 Task: Send an email with the signature Donna Thompson with the subject 'Request for a performance review' and the message 'I appreciate your willingness to work with us on this matter.' from softage.1@softage.net to softage.5@softage.net,  softage.1@softage.net and softage.6@softage.net with CC to softage.7@softage.net with an attached document Employee_contract.pdf
Action: Key pressed n
Screenshot: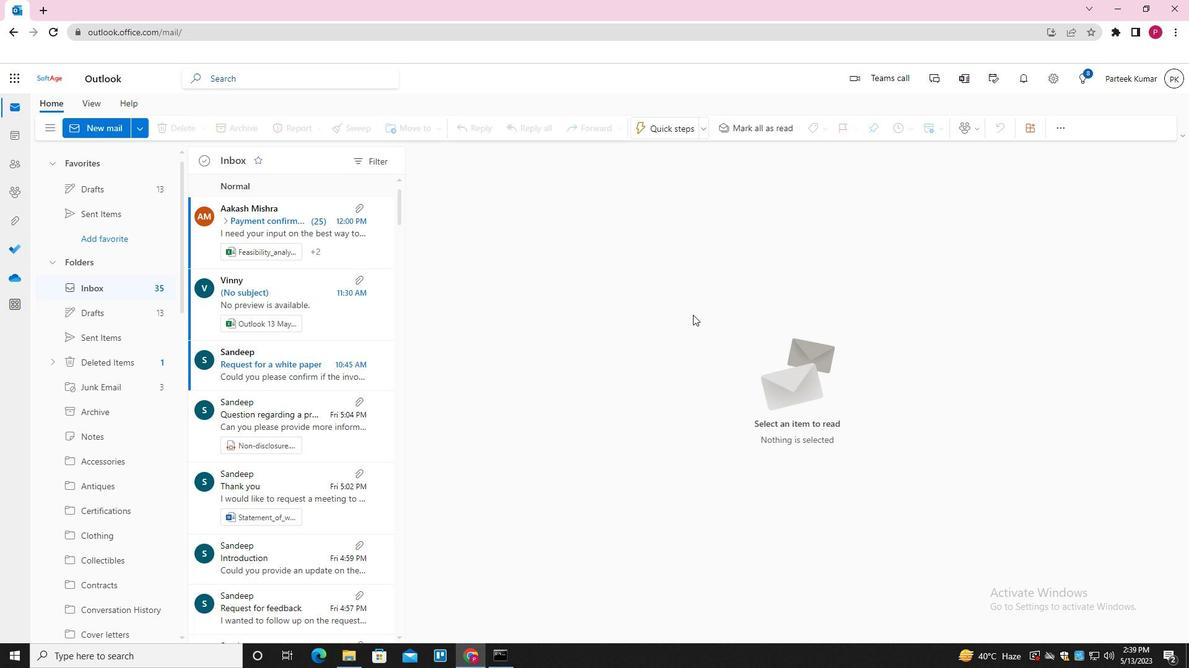 
Action: Mouse moved to (836, 125)
Screenshot: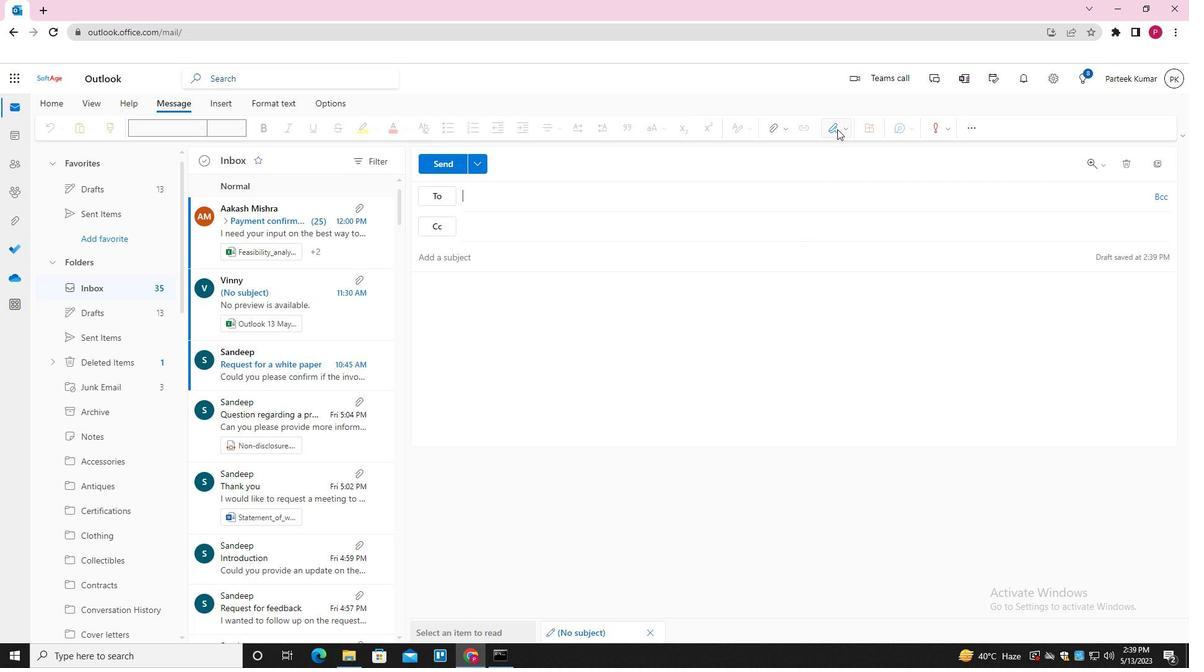 
Action: Mouse pressed left at (836, 125)
Screenshot: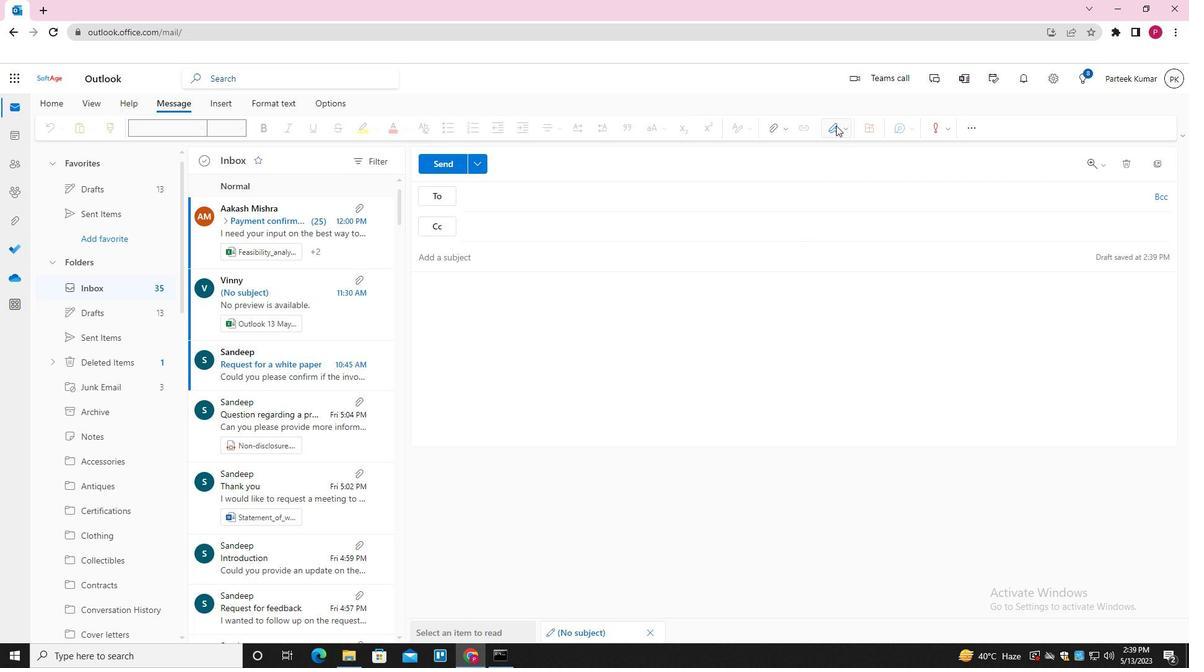 
Action: Mouse moved to (821, 179)
Screenshot: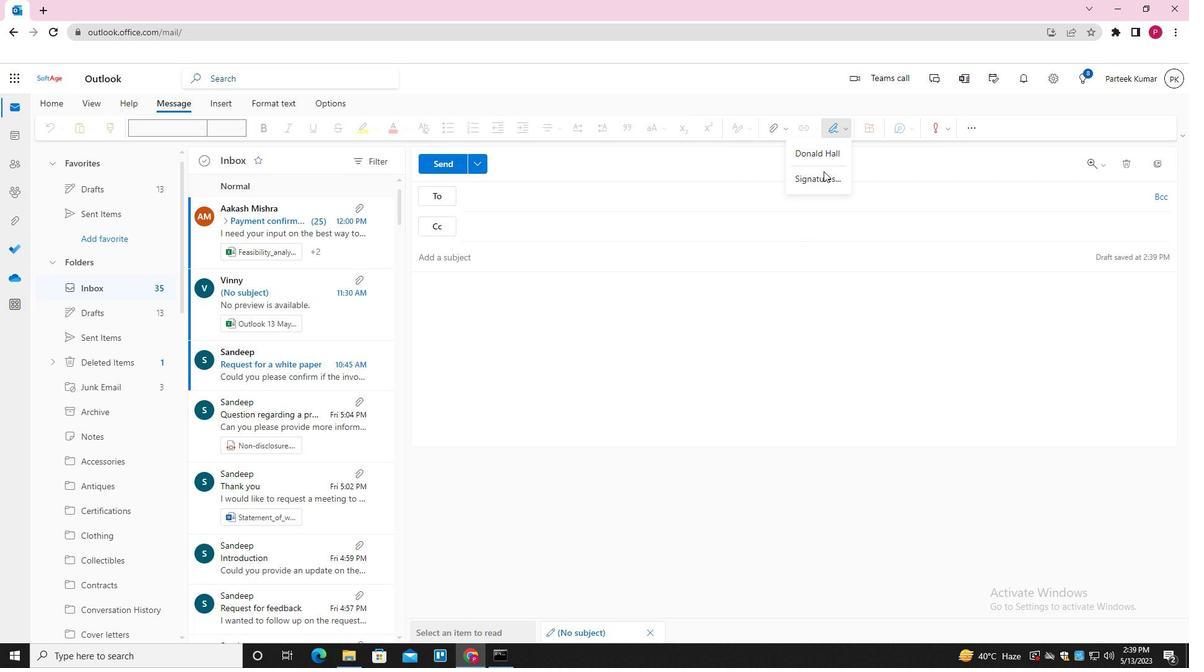 
Action: Mouse pressed left at (821, 179)
Screenshot: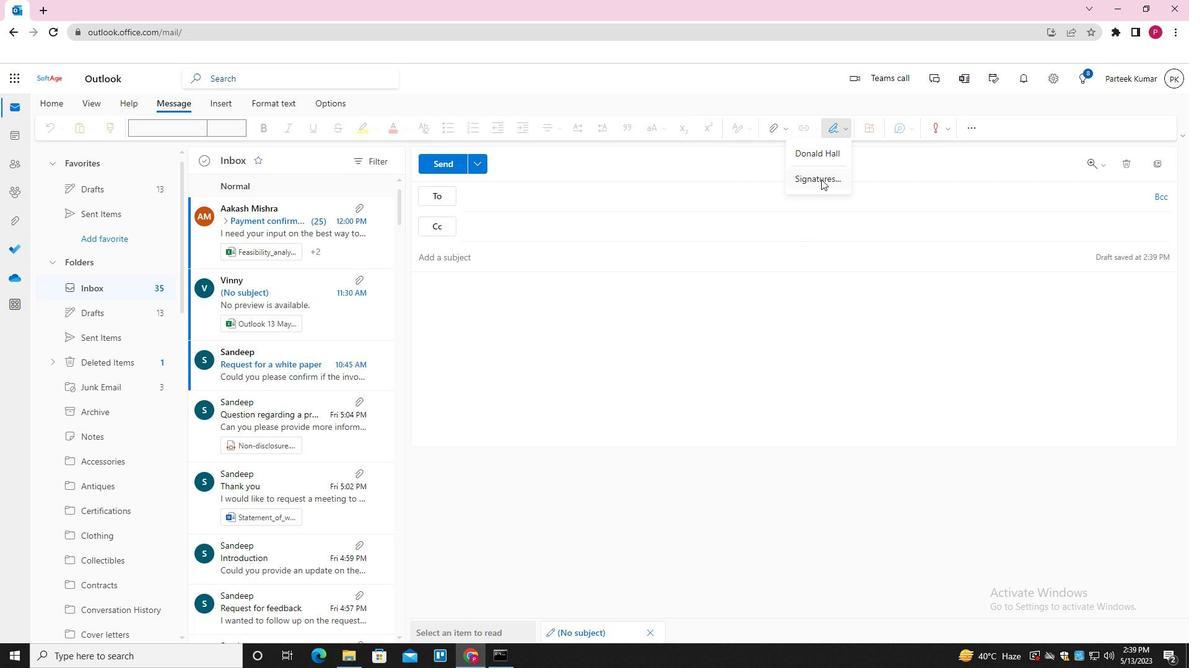 
Action: Mouse moved to (823, 227)
Screenshot: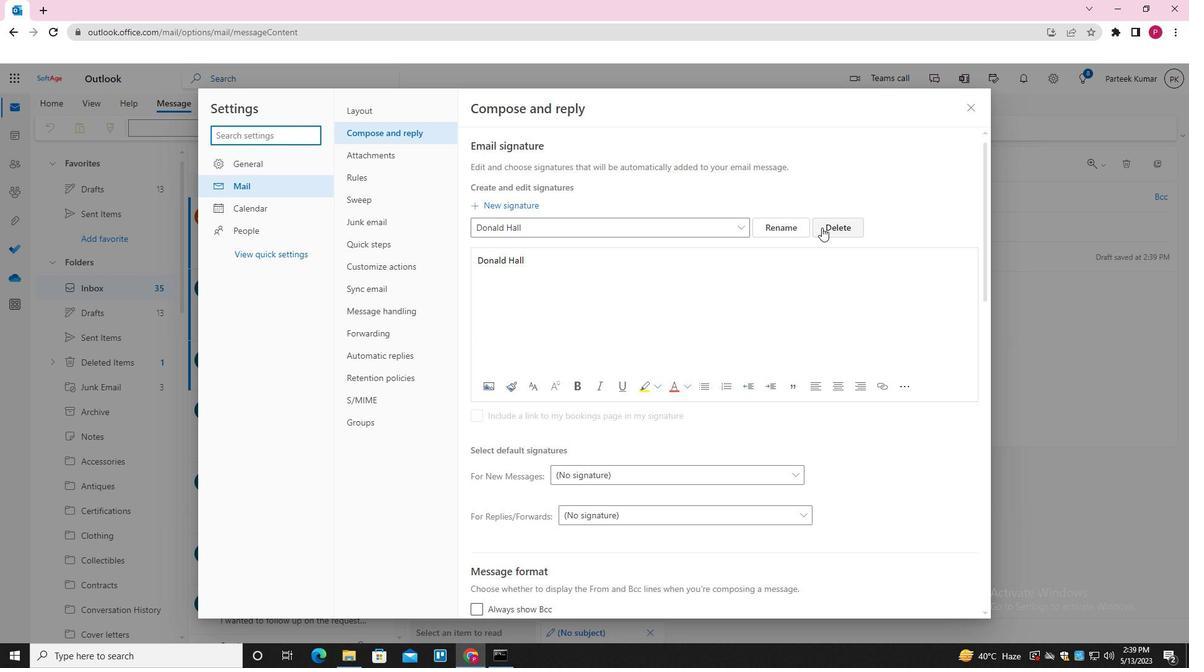 
Action: Mouse pressed left at (823, 227)
Screenshot: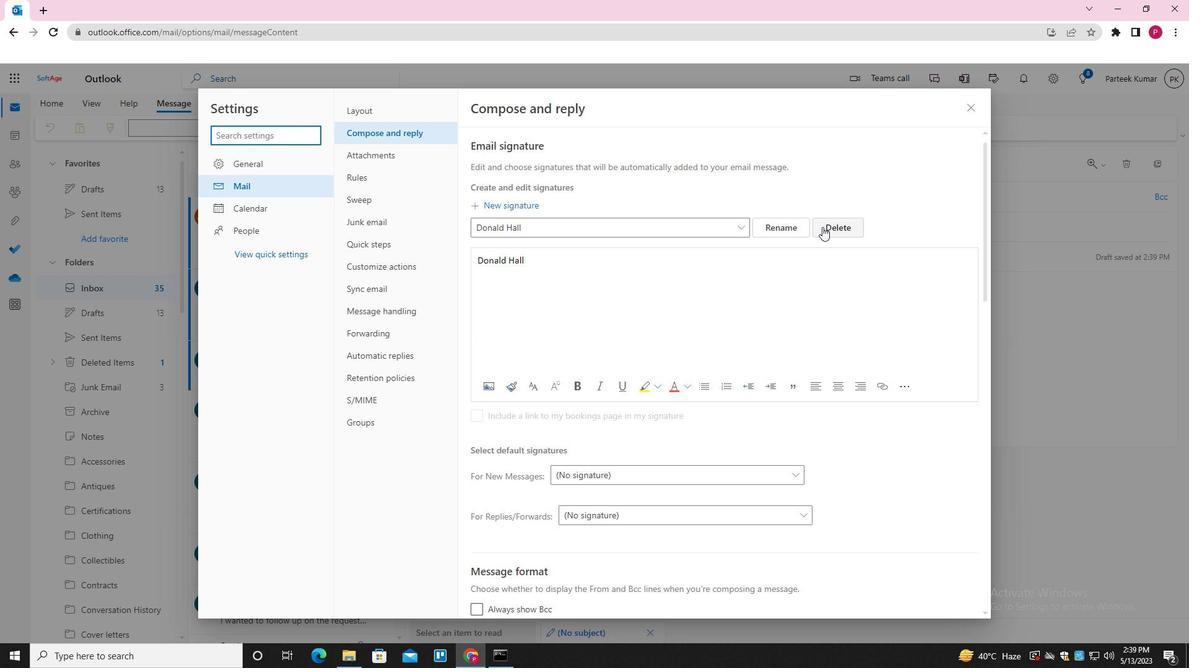 
Action: Mouse moved to (677, 224)
Screenshot: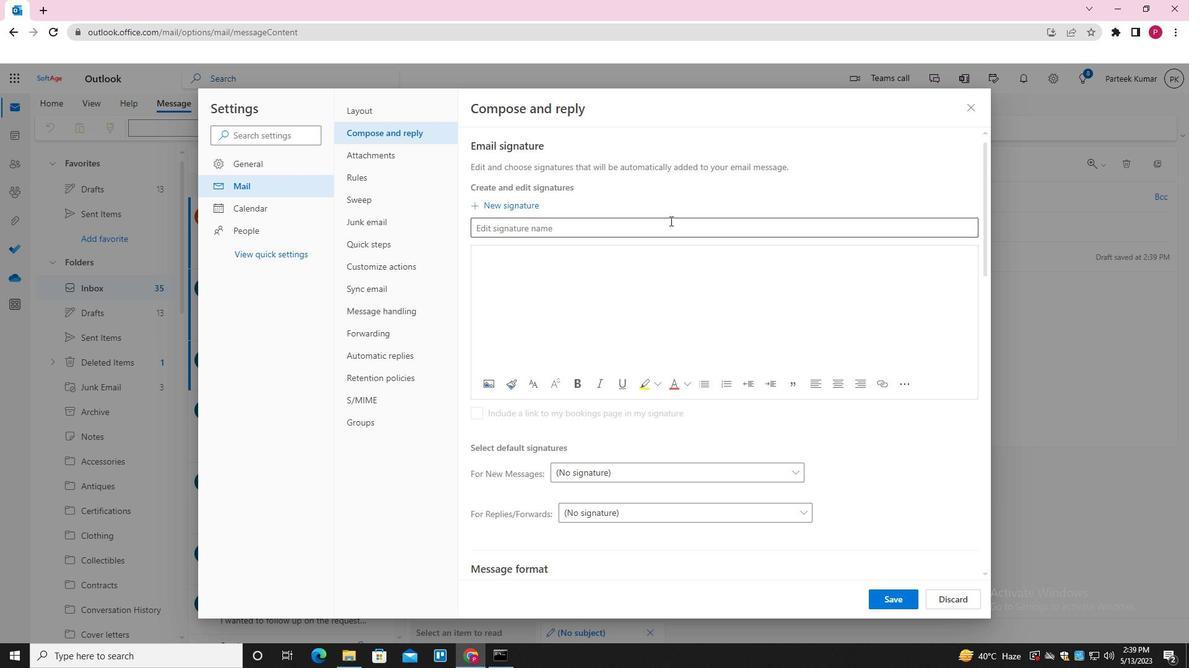 
Action: Mouse pressed left at (677, 224)
Screenshot: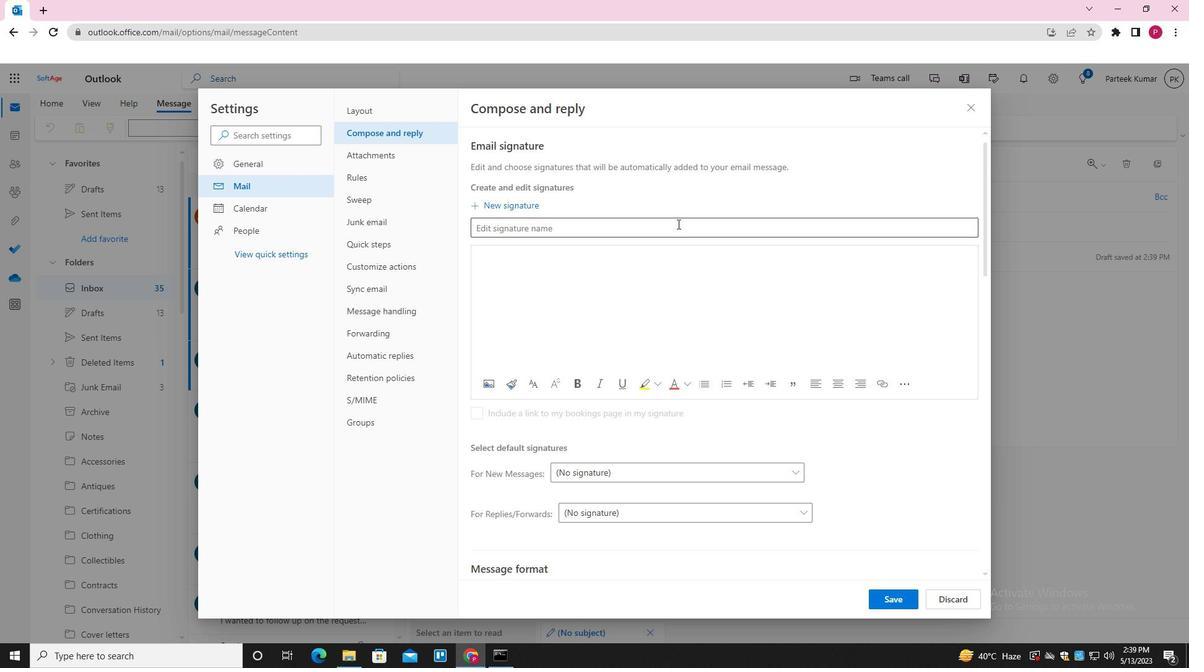 
Action: Key pressed <Key.shift>DONNA<Key.space><Key.shift>THOMPSON<Key.tab><Key.shift>DONNA<Key.space><Key.shift>THOMPSON<Key.space>
Screenshot: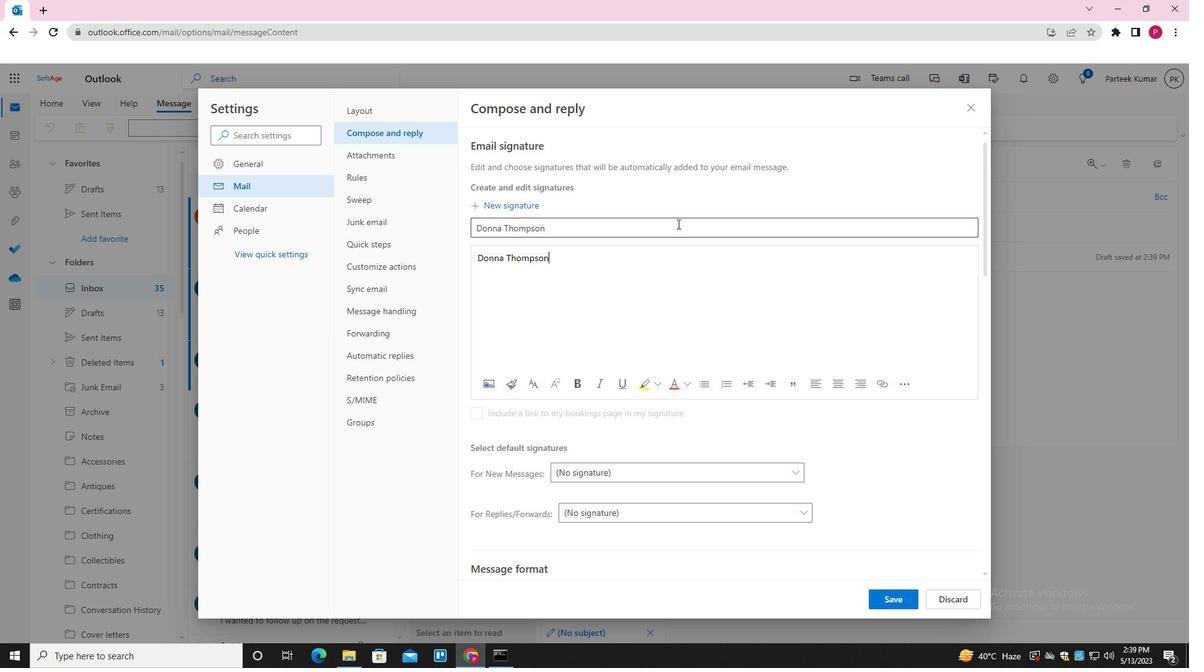 
Action: Mouse moved to (908, 601)
Screenshot: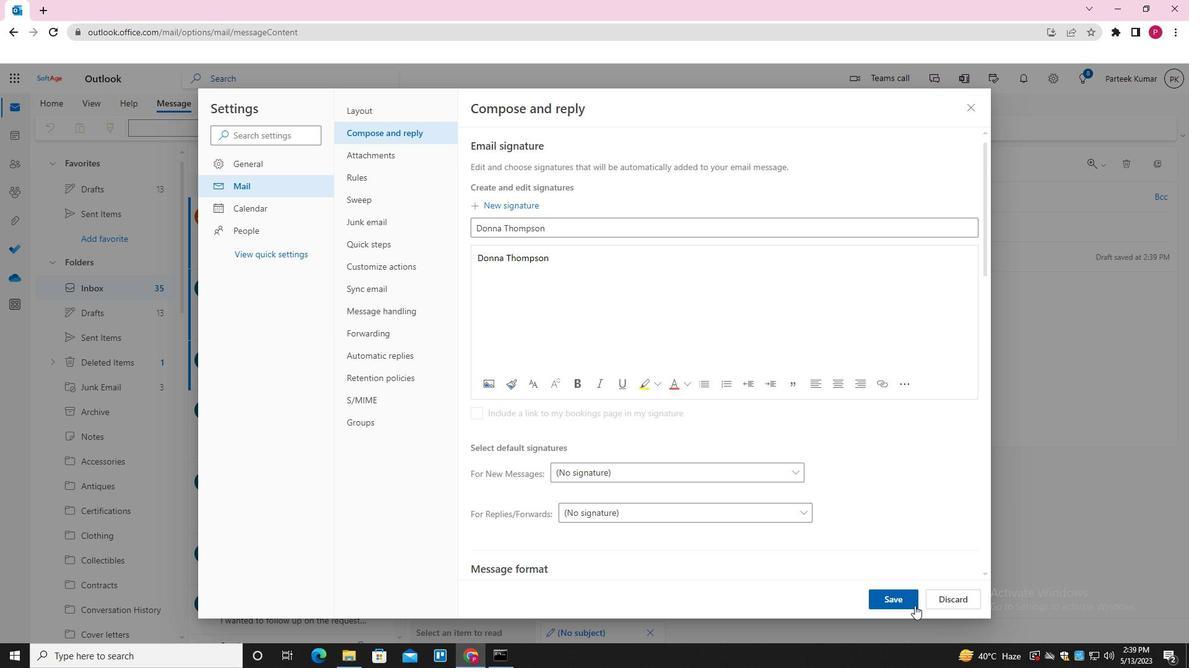 
Action: Mouse pressed left at (908, 601)
Screenshot: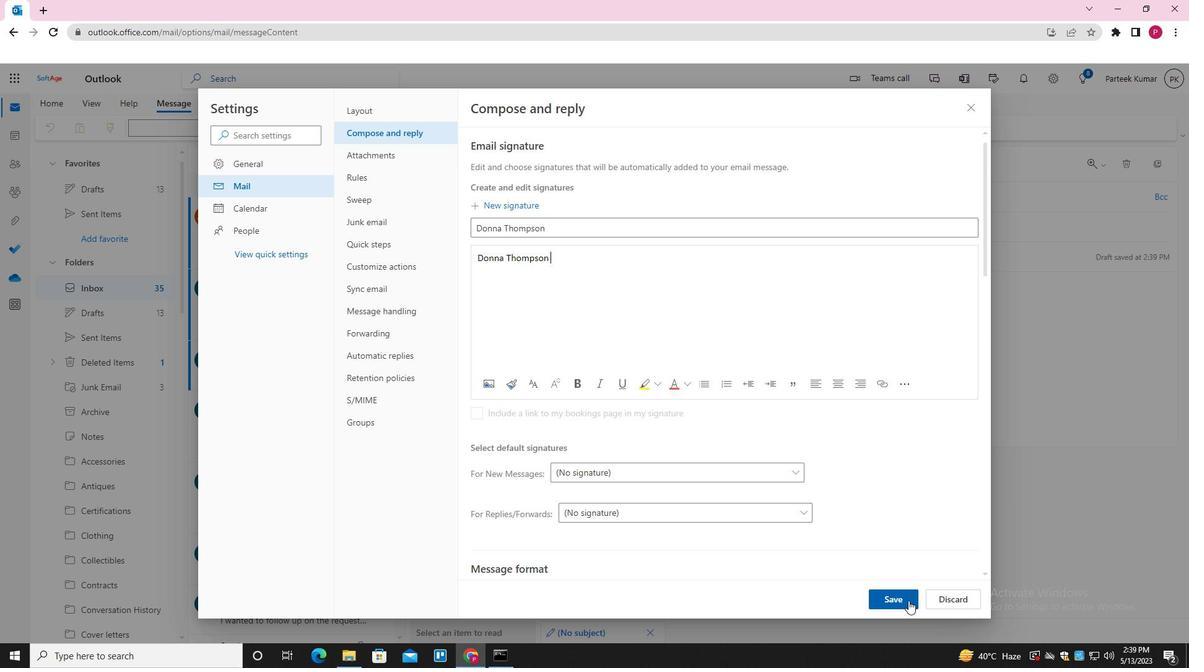 
Action: Mouse moved to (966, 110)
Screenshot: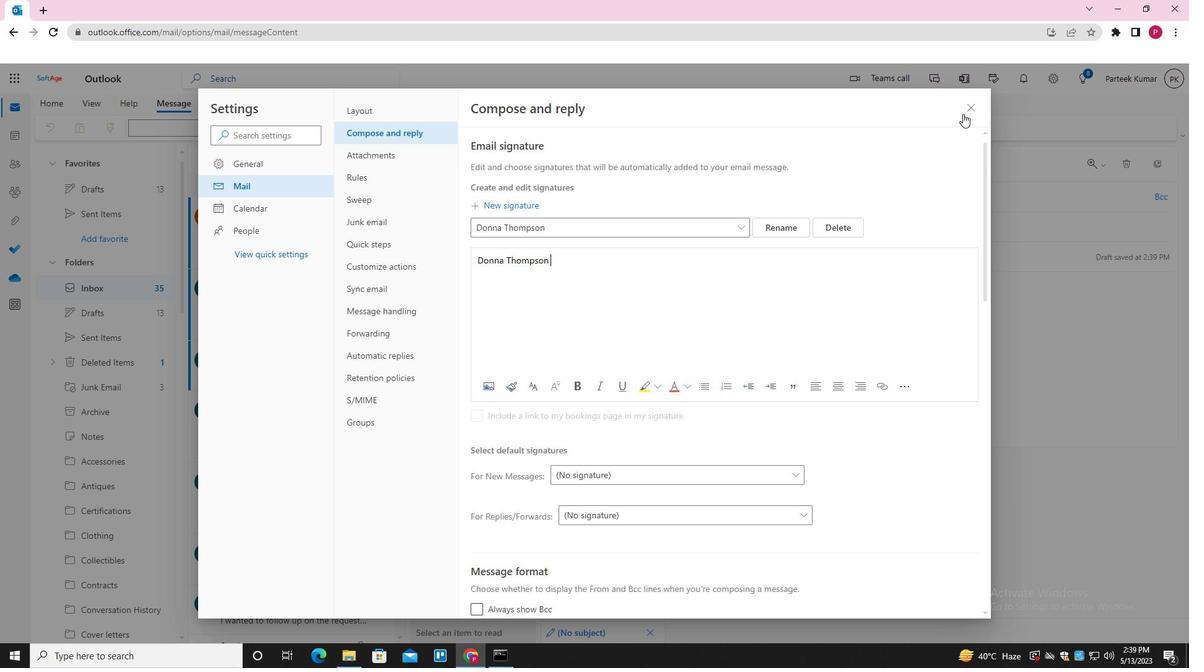 
Action: Mouse pressed left at (966, 110)
Screenshot: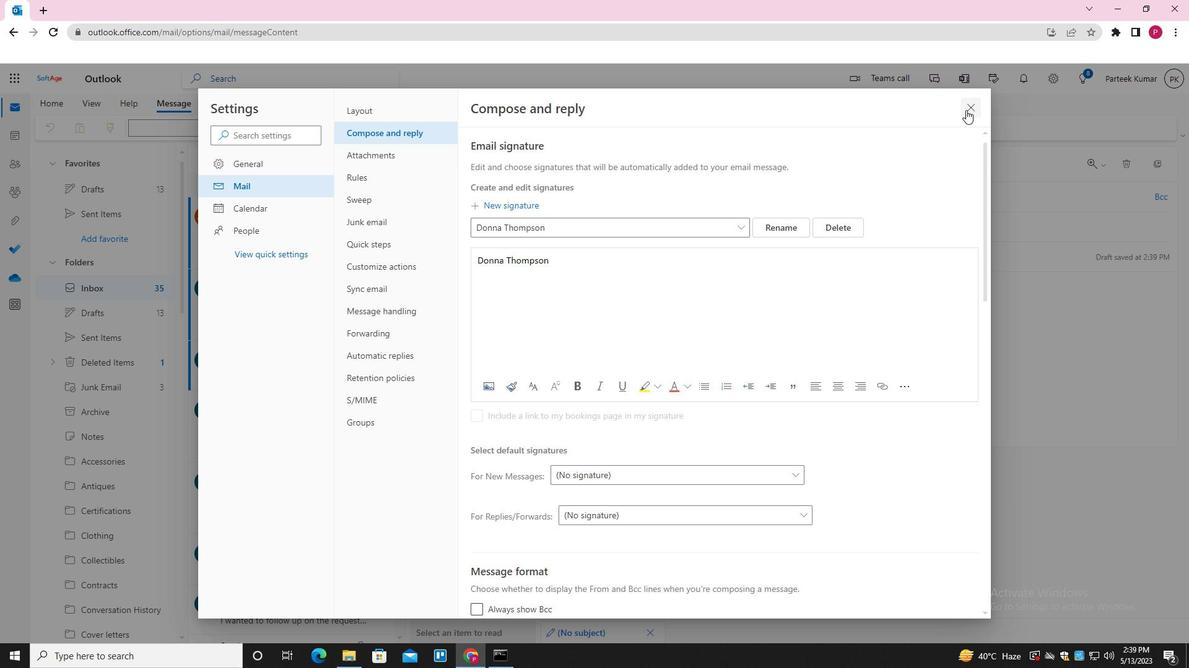 
Action: Mouse moved to (828, 126)
Screenshot: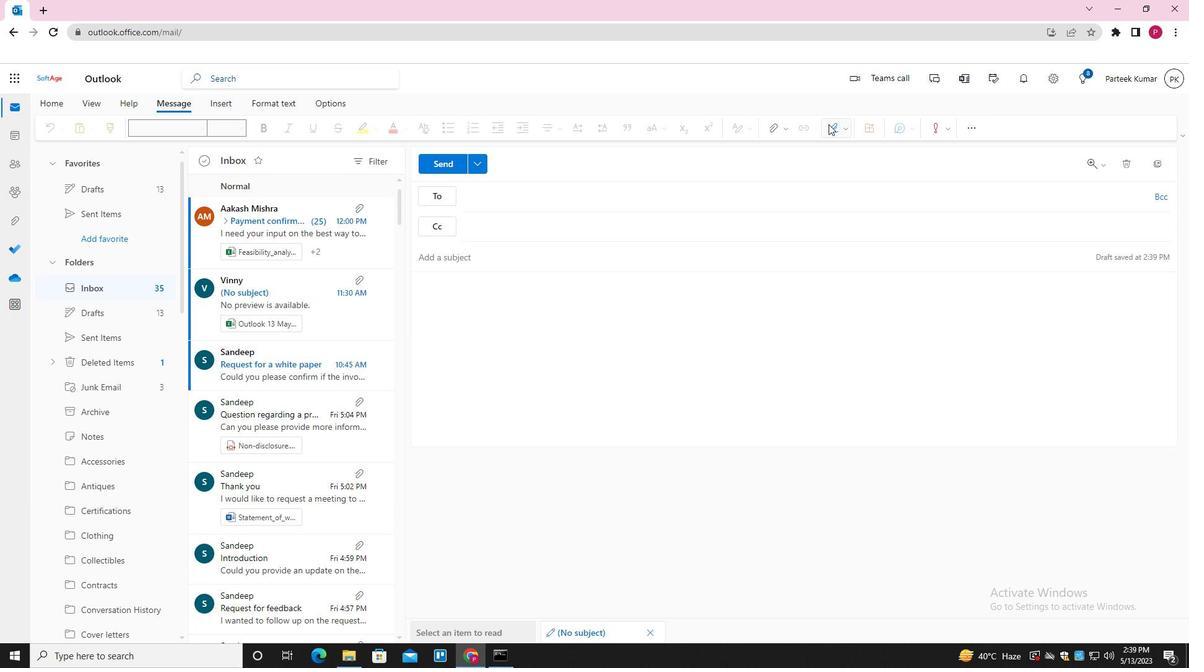 
Action: Mouse pressed left at (828, 126)
Screenshot: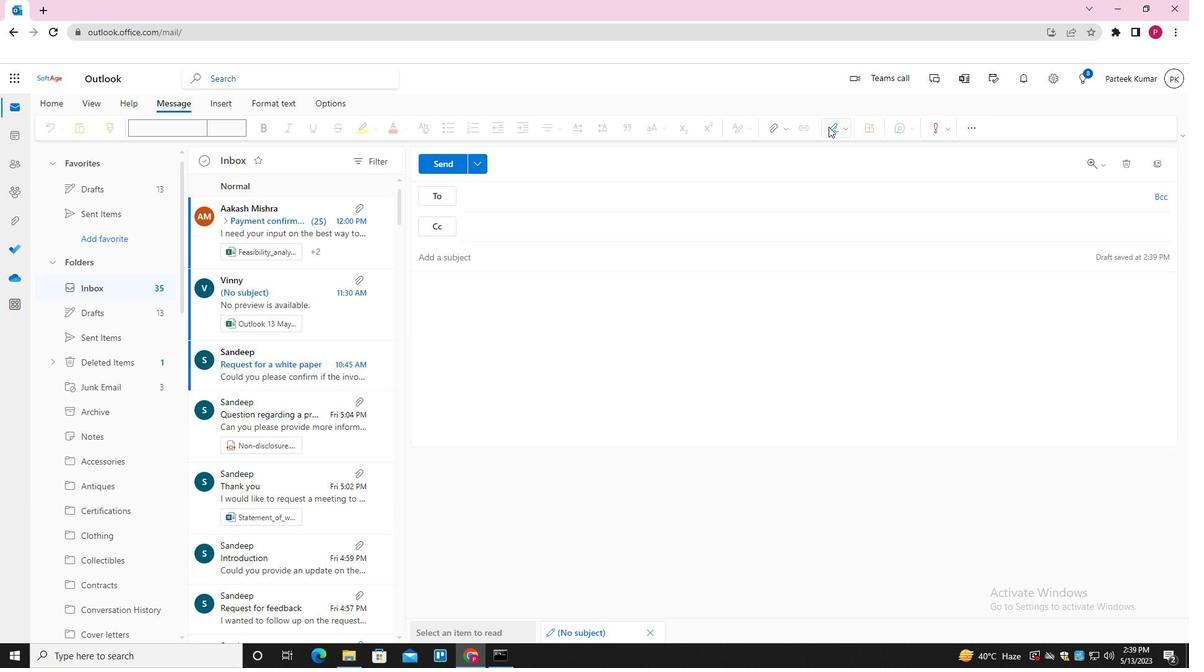 
Action: Mouse moved to (821, 157)
Screenshot: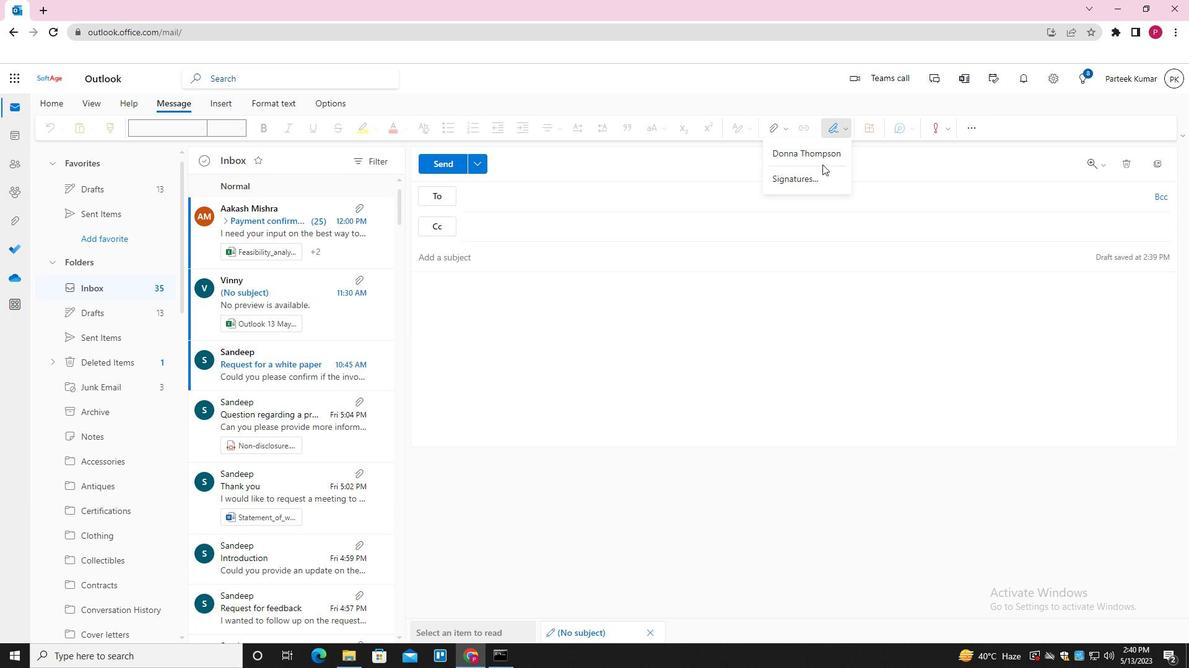 
Action: Mouse pressed left at (821, 157)
Screenshot: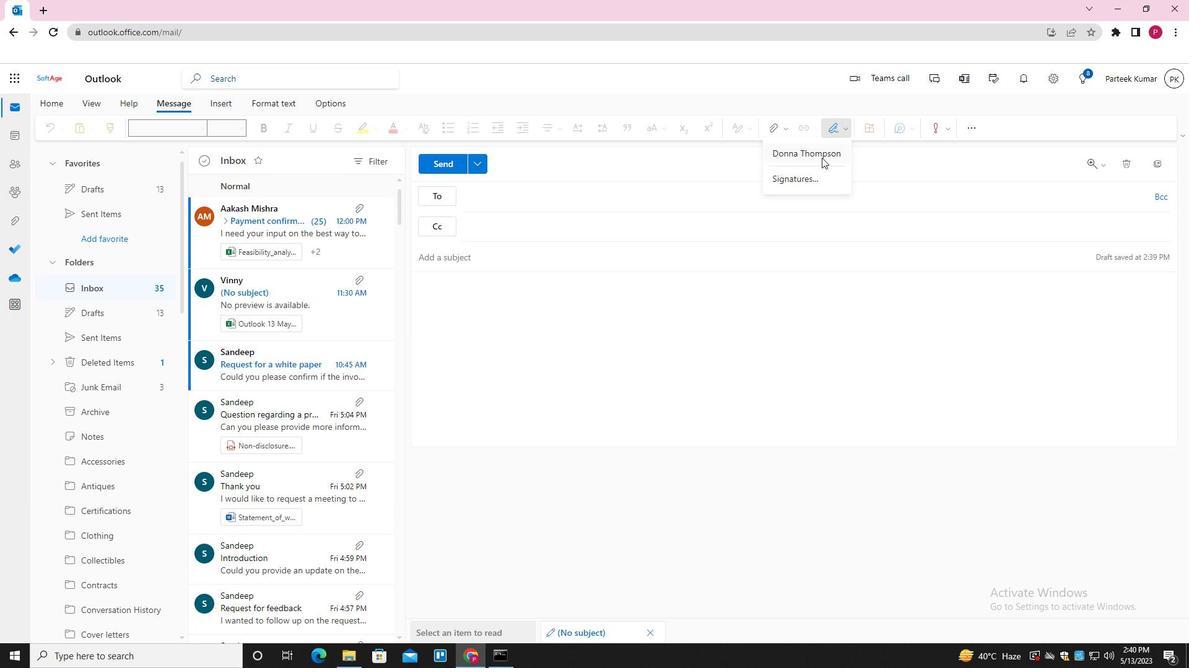 
Action: Mouse moved to (629, 262)
Screenshot: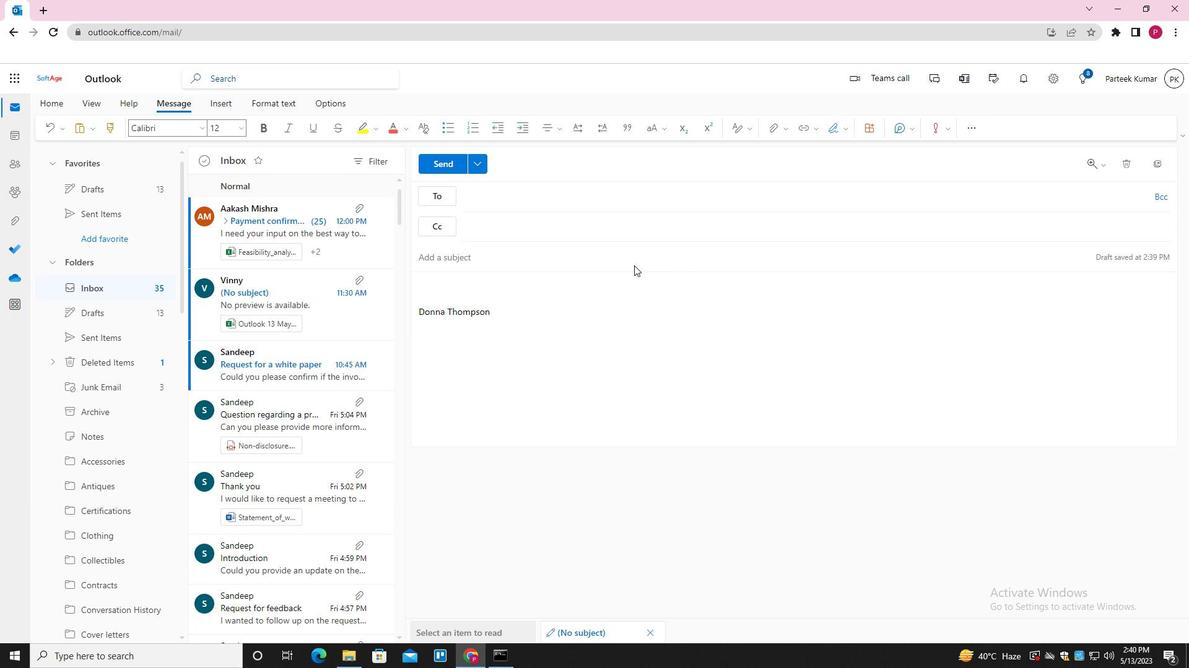 
Action: Mouse pressed left at (629, 262)
Screenshot: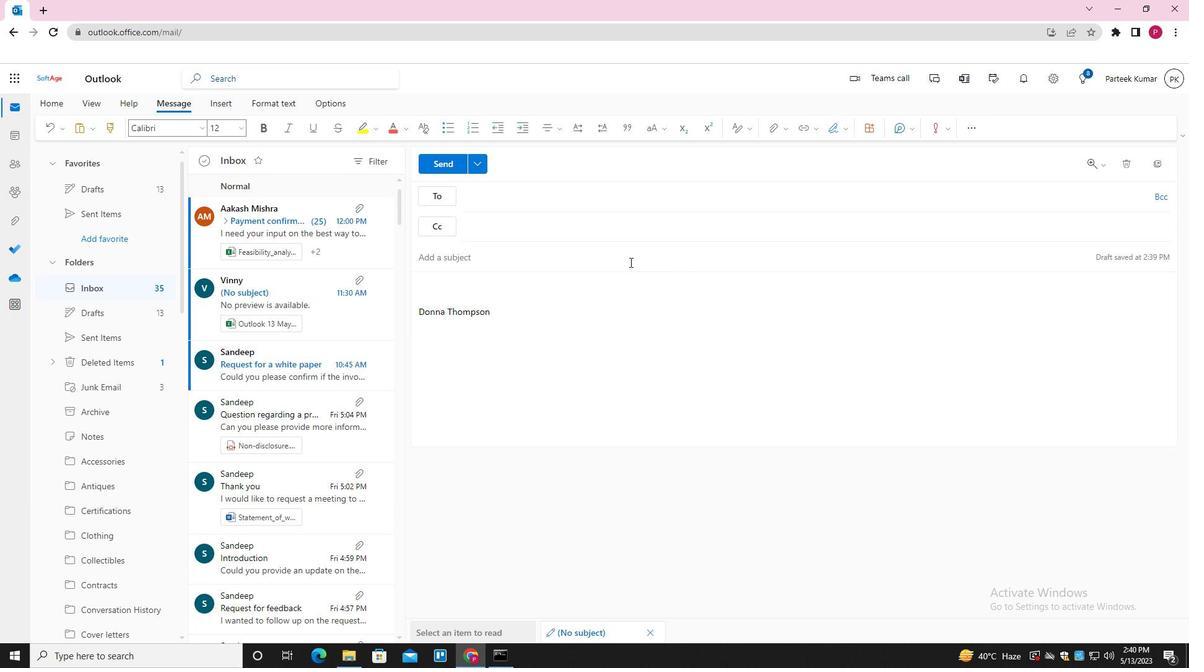 
Action: Key pressed <Key.shift>REQUEST<Key.space>FOR<Key.space>A<Key.space>PERFORMANCE<Key.space>REVIEW<Key.space><Key.tab><Key.shift_r>I<Key.space>APPRECIATE<Key.space>YOUR<Key.space>WILLINGNESS<Key.space>TO<Key.space>WOTK<Key.backspace><Key.backspace>RK<Key.space>WITH<Key.space>US<Key.space>ON<Key.space>THIS<Key.space>MATTER<Key.space>
Screenshot: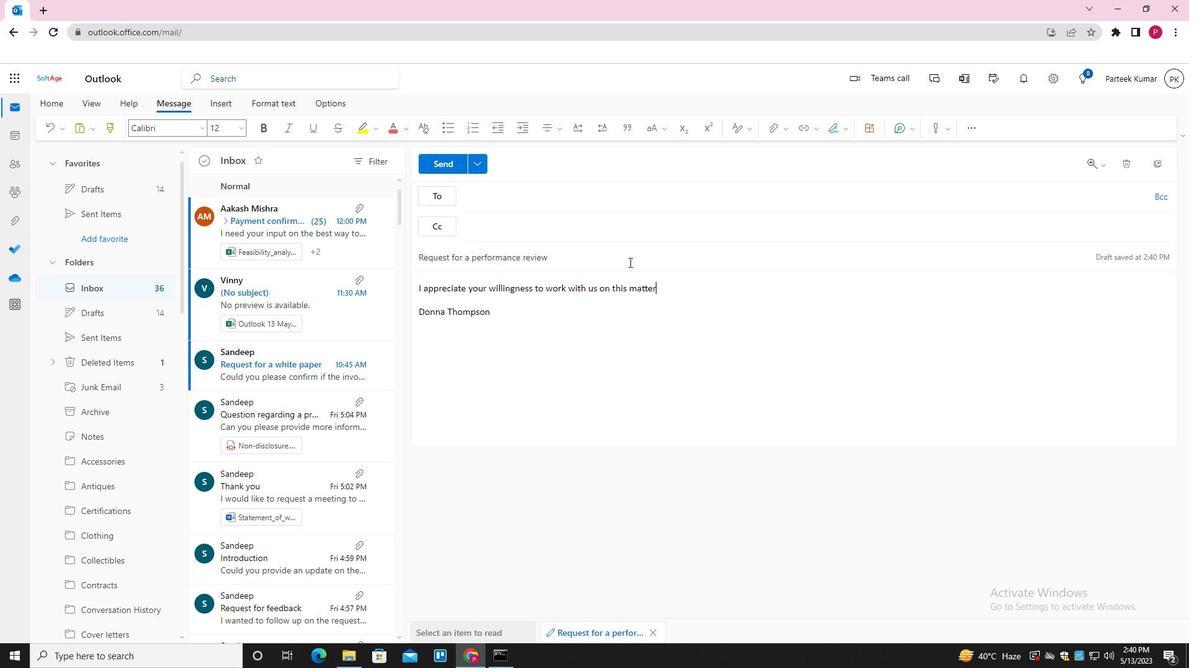
Action: Mouse moved to (559, 198)
Screenshot: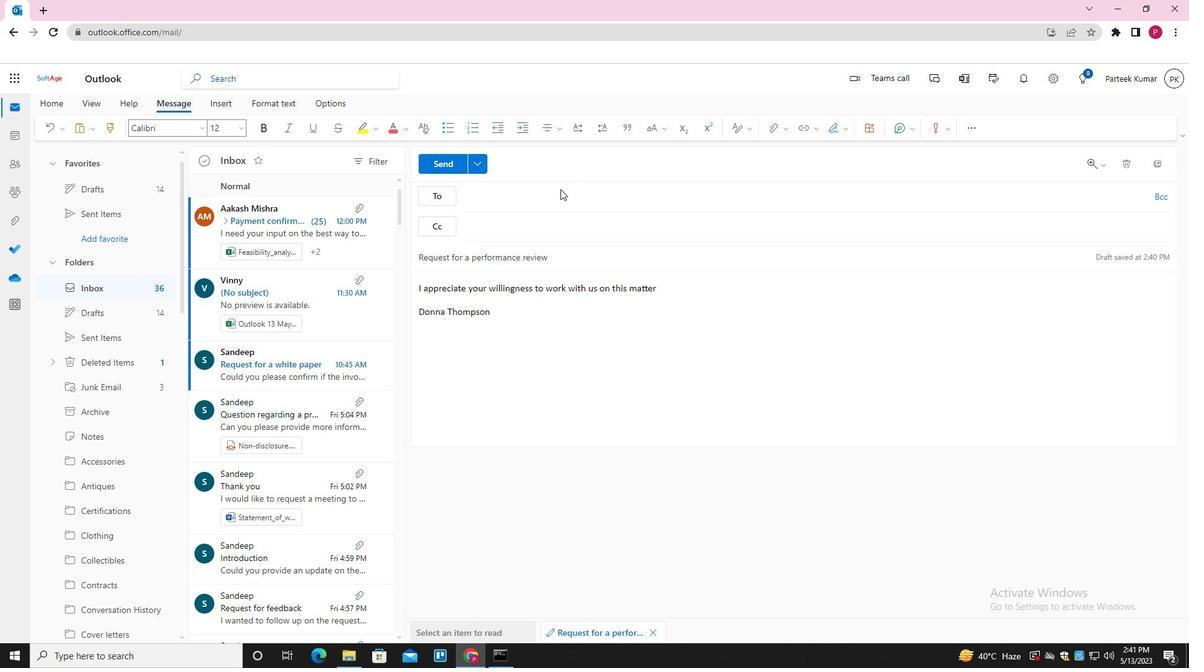 
Action: Mouse pressed left at (559, 198)
Screenshot: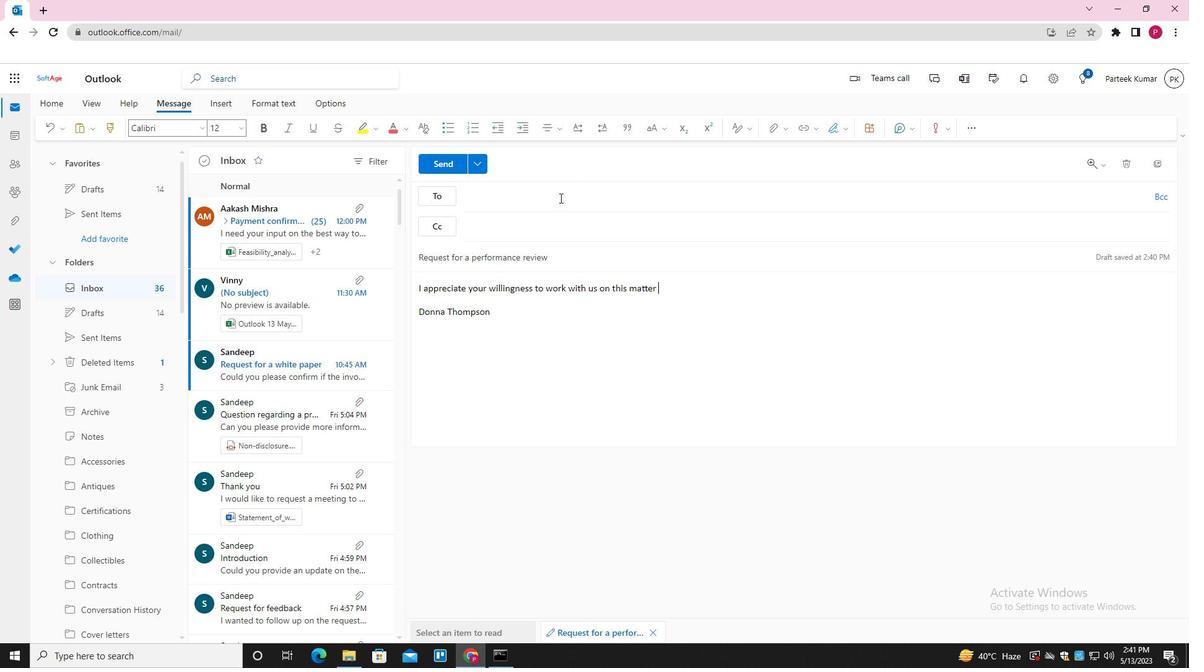 
Action: Key pressed SOFTAGE,<Key.backspace>.5<Key.shift>@SOFTAGE.NET<Key.enter>SOFTAGEG.1<Key.shift>@SOFTAGE.NET<Key.enter>
Screenshot: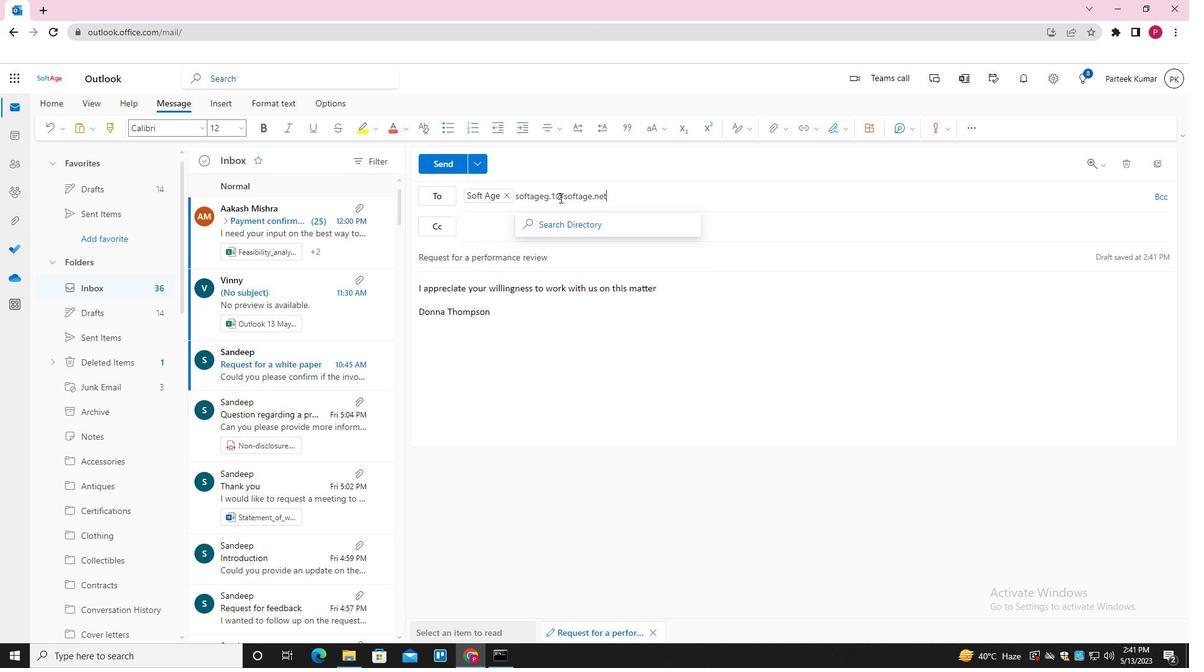 
Action: Mouse moved to (618, 226)
Screenshot: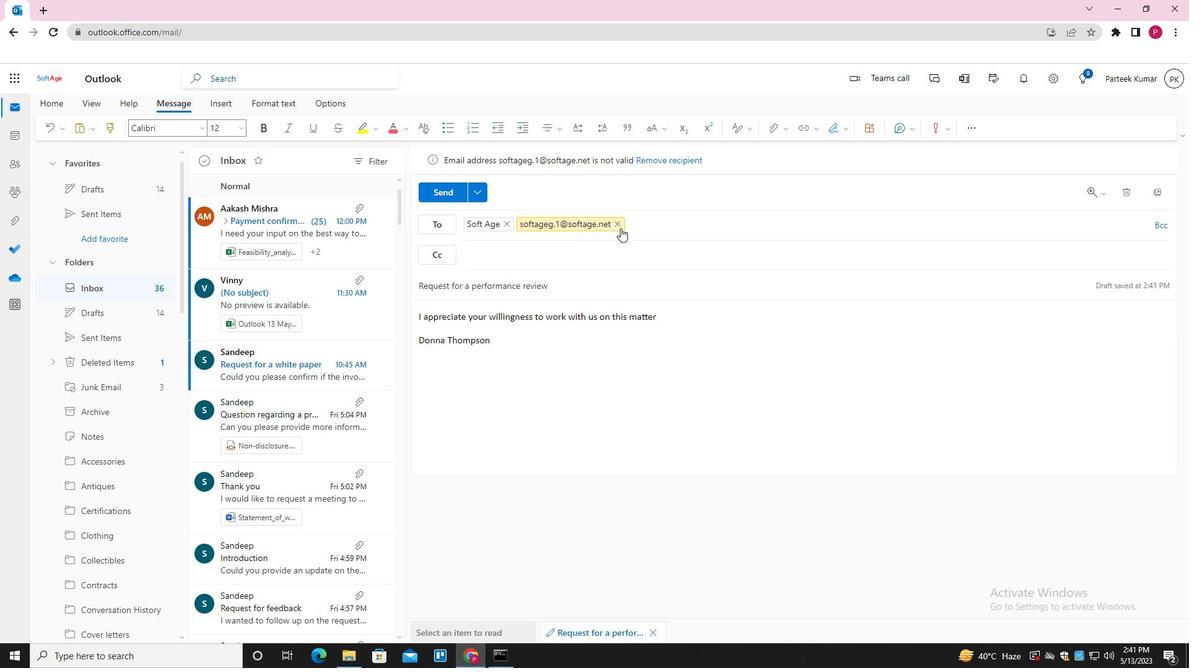 
Action: Mouse pressed left at (618, 226)
Screenshot: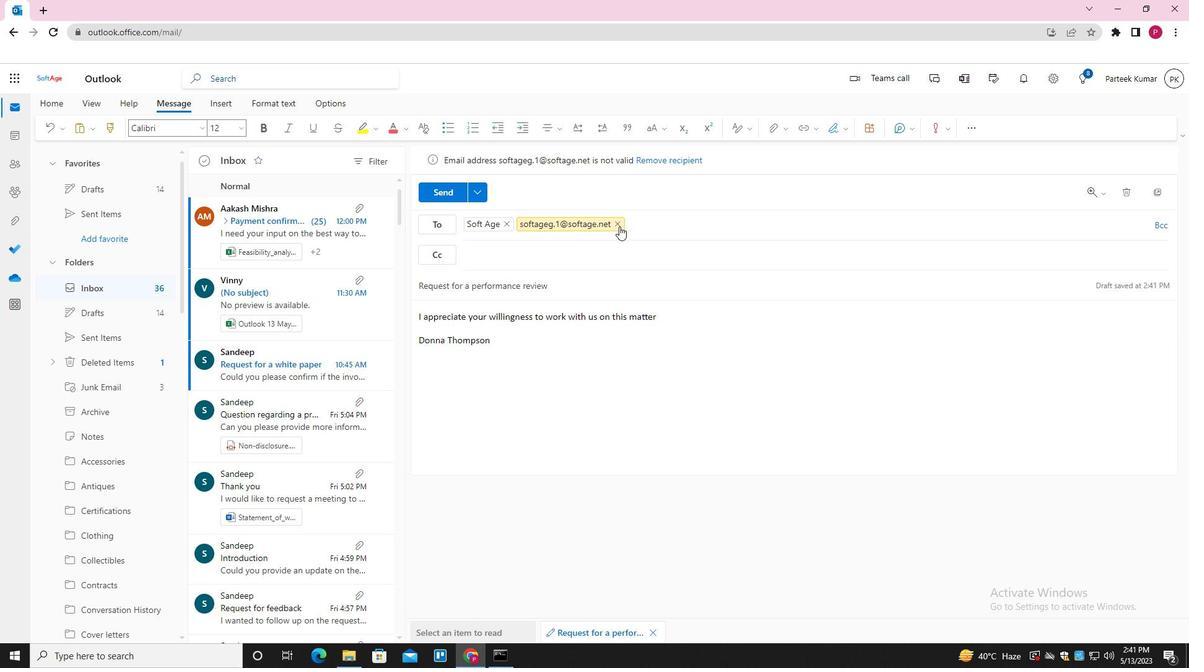
Action: Mouse moved to (616, 216)
Screenshot: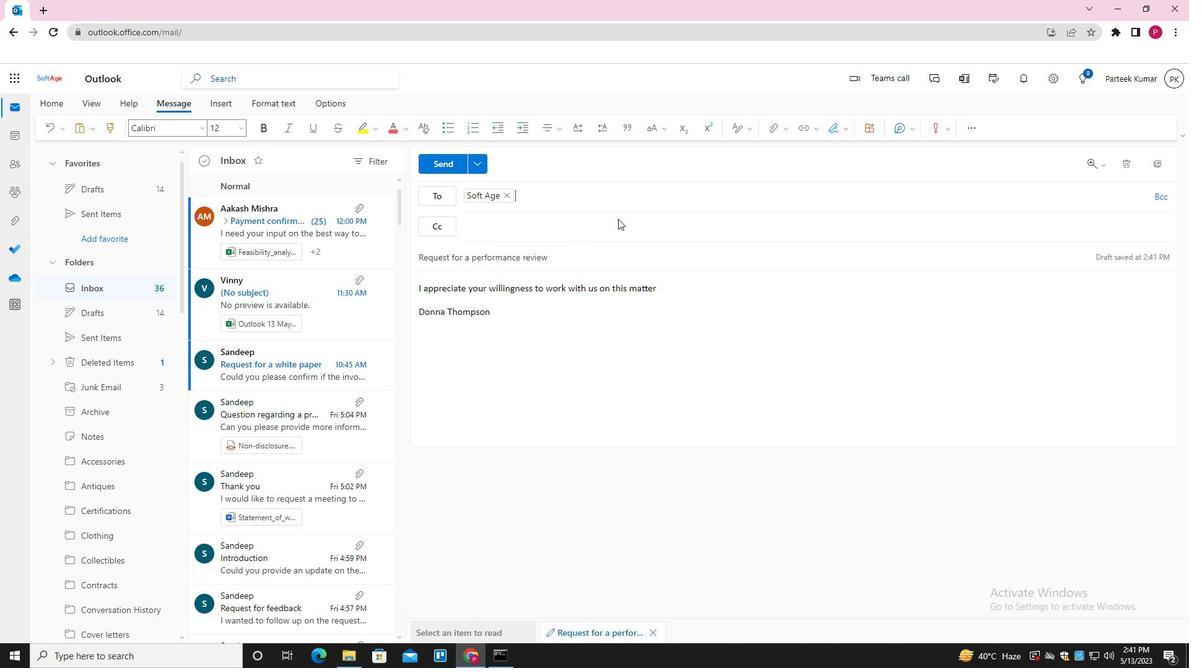 
Action: Key pressed SOFTAGE.1<Key.shift>@SOFTAGE.NET<Key.enter>SOFTAGE.6<Key.shift>2SOFTAGE.NET<Key.enter>
Screenshot: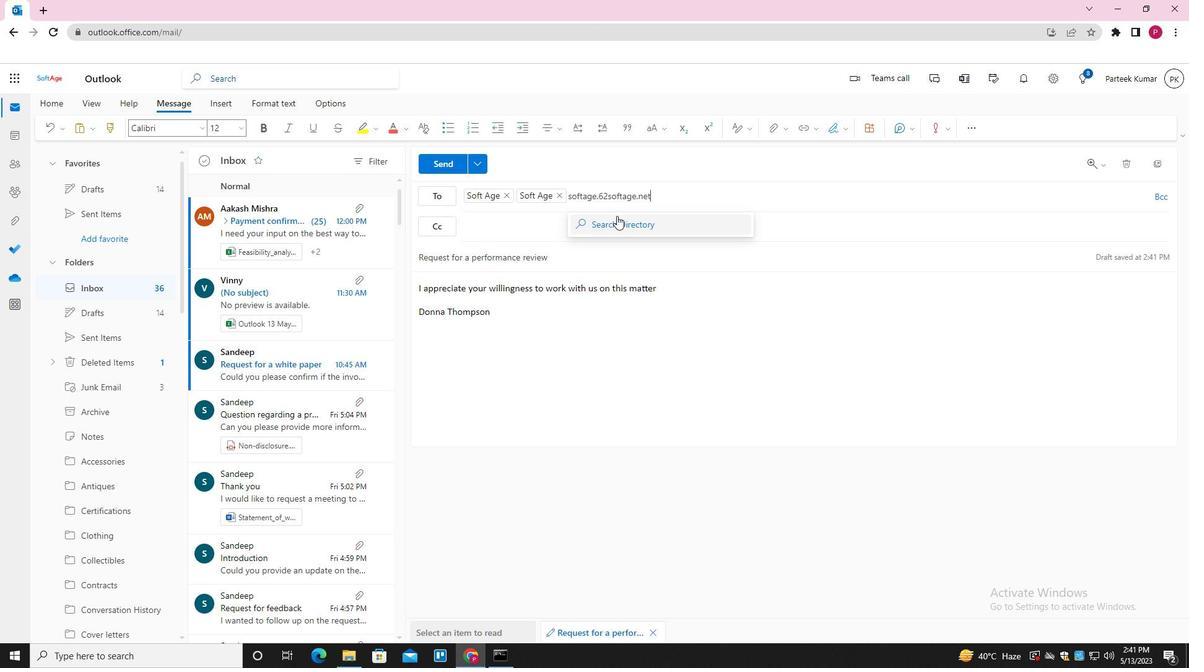 
Action: Mouse moved to (605, 195)
Screenshot: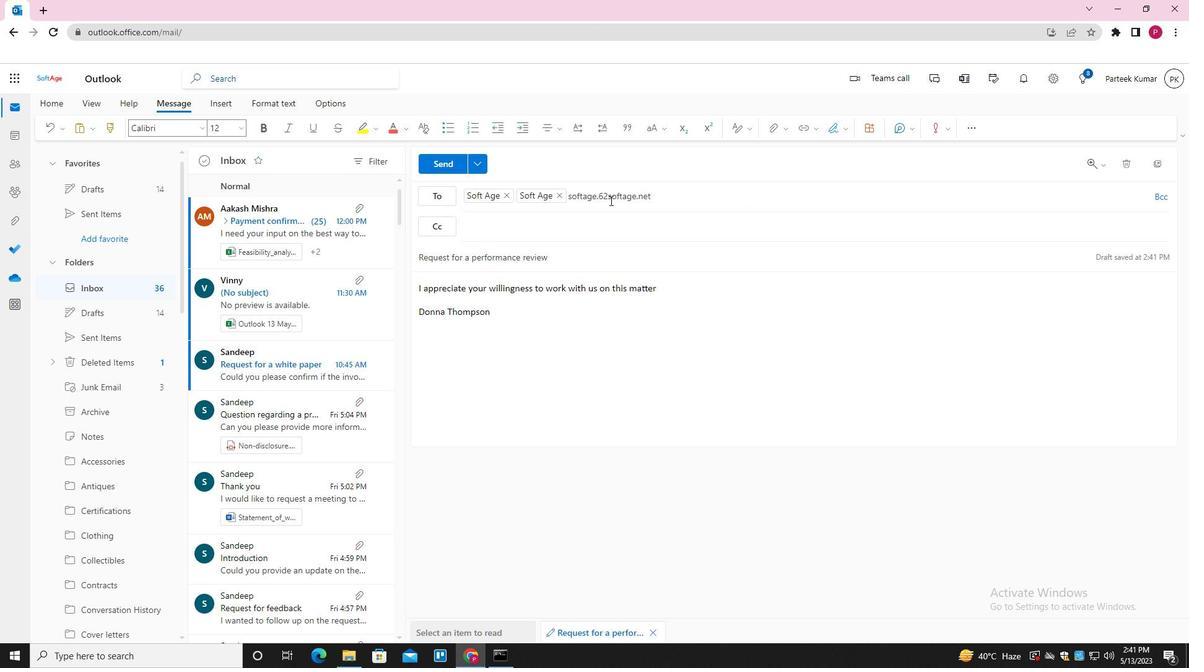 
Action: Mouse pressed left at (605, 195)
Screenshot: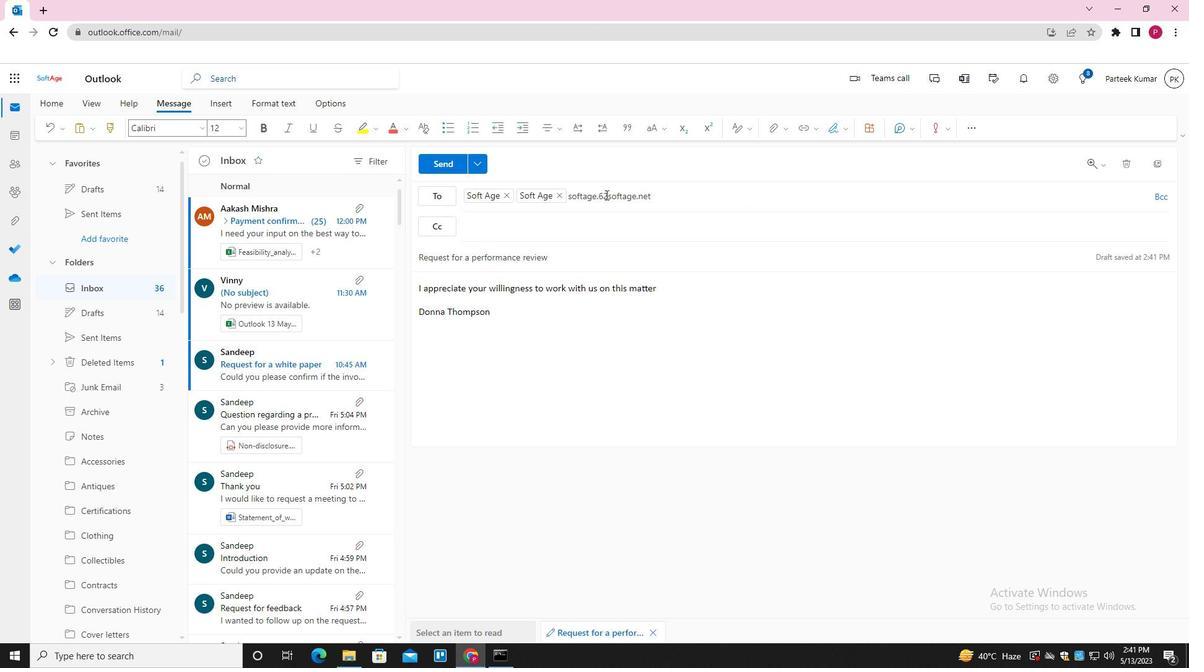 
Action: Mouse moved to (612, 209)
Screenshot: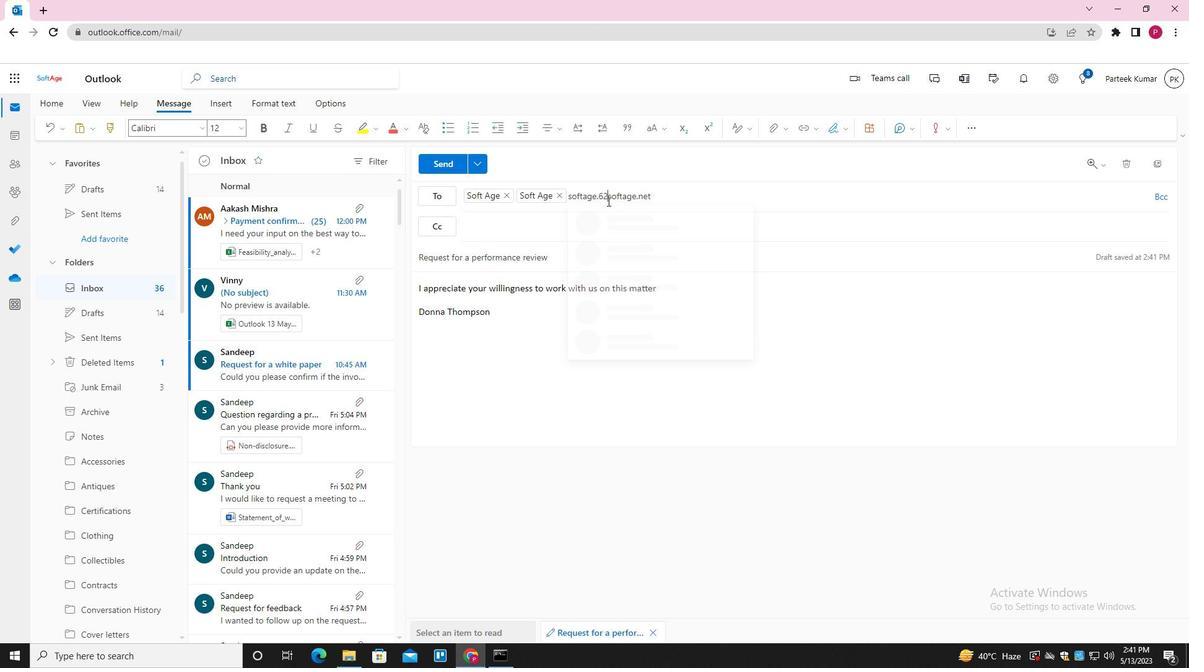 
Action: Key pressed <Key.backspace><Key.shift>@<Key.enter><Key.tab>SOFTAGE.7<Key.shift>@SOFTAGE.NET<Key.enter>
Screenshot: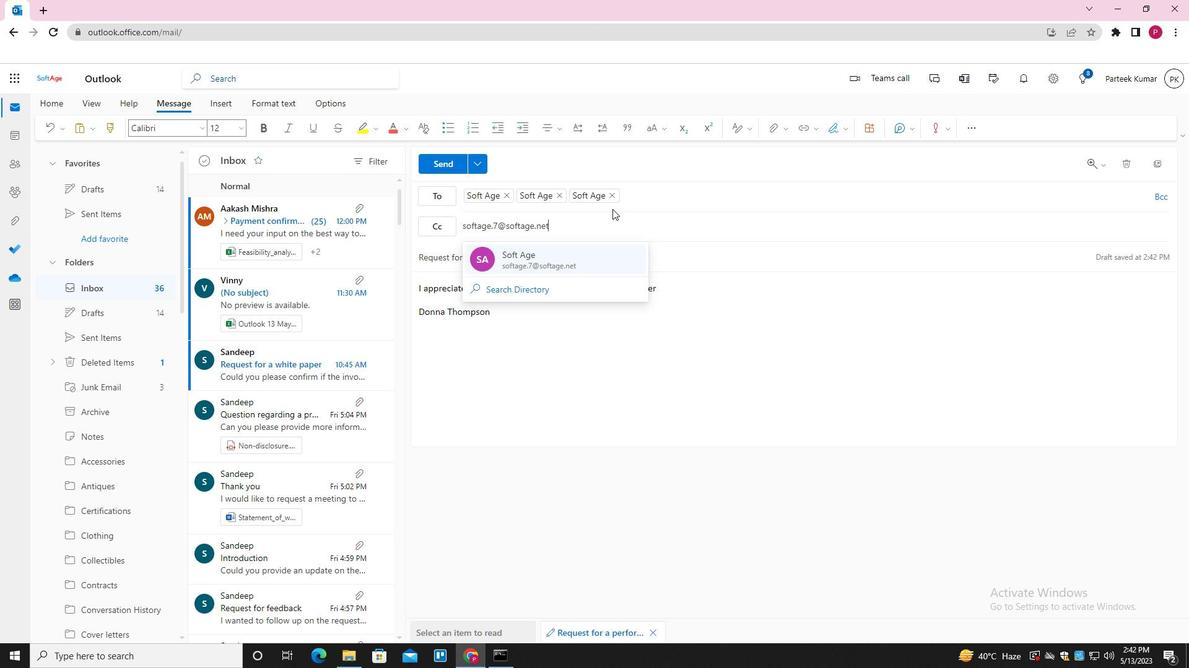 
Action: Mouse moved to (777, 128)
Screenshot: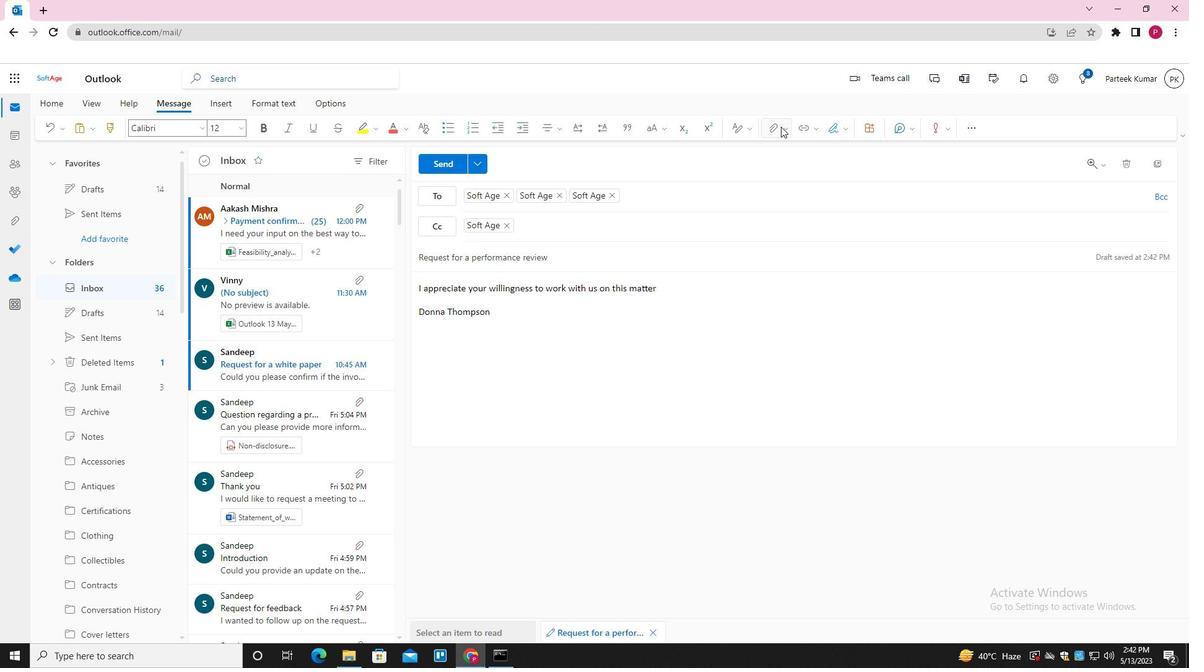 
Action: Mouse pressed left at (777, 128)
Screenshot: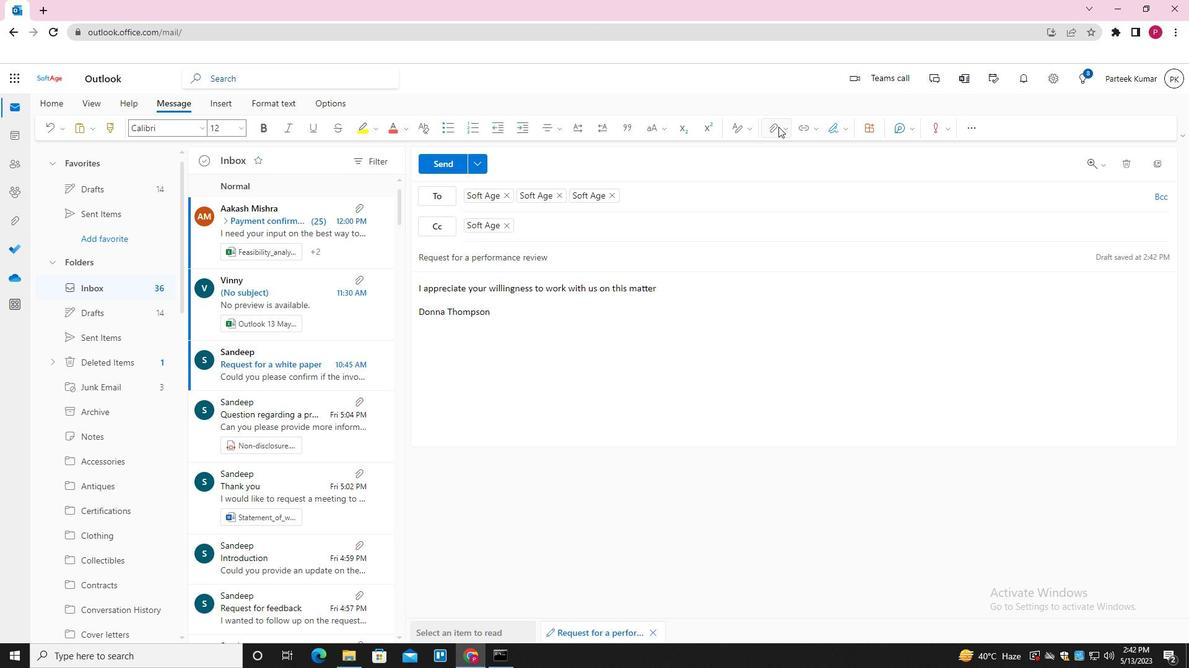 
Action: Mouse moved to (726, 157)
Screenshot: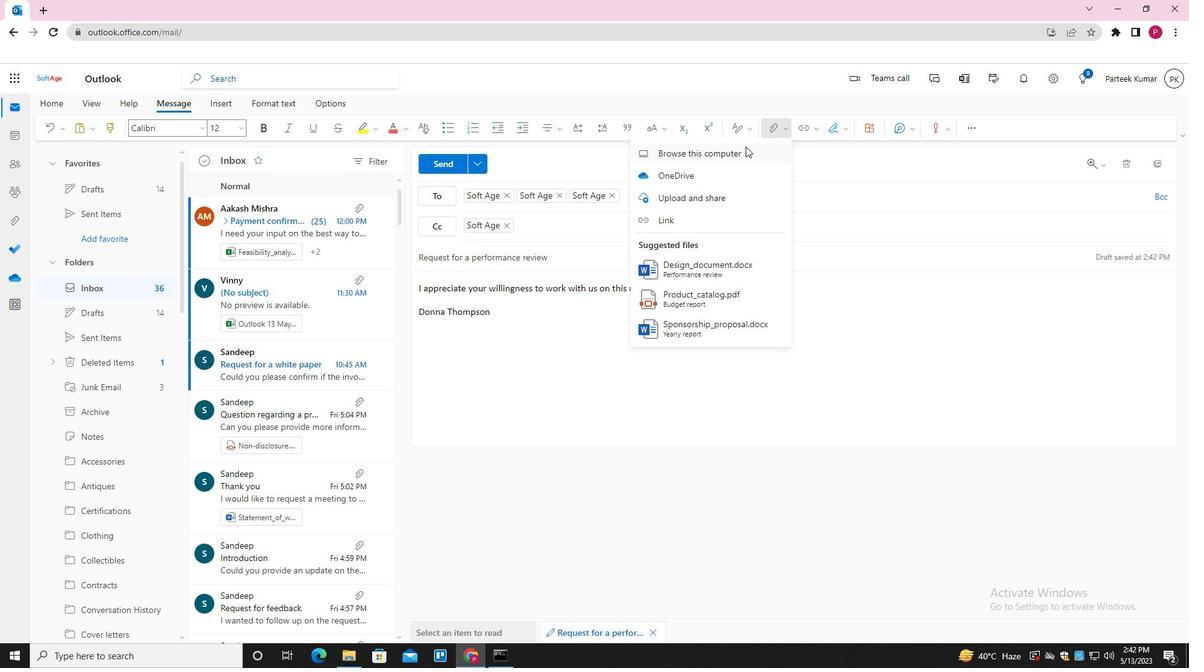 
Action: Mouse pressed left at (726, 157)
Screenshot: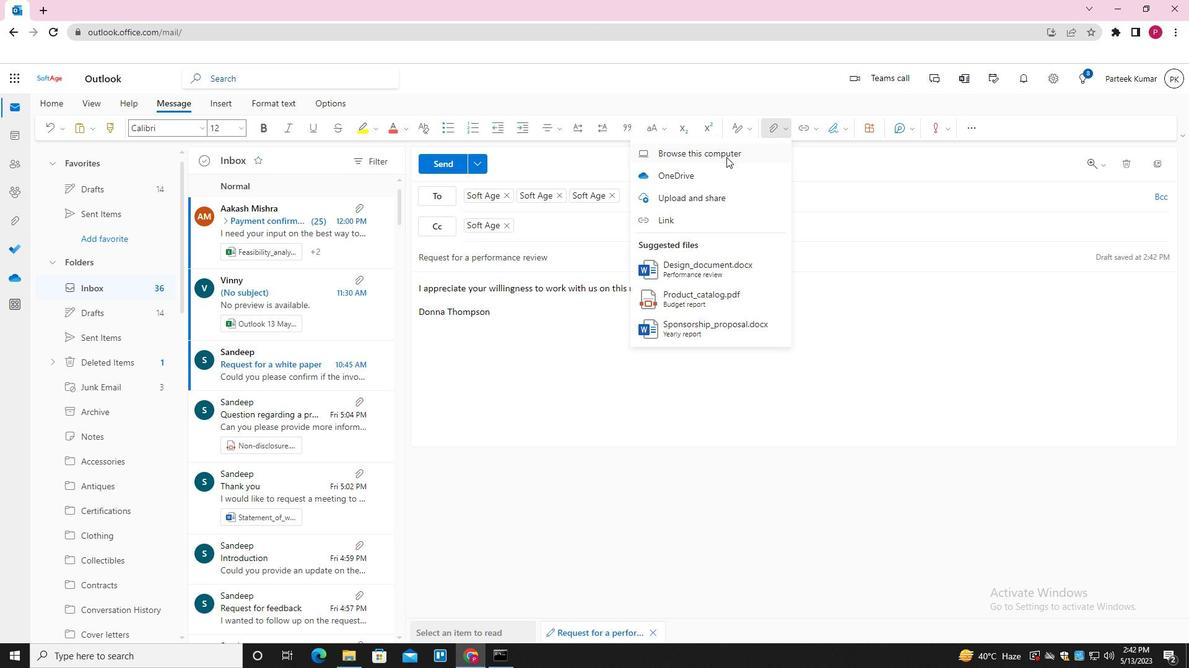 
Action: Mouse moved to (200, 107)
Screenshot: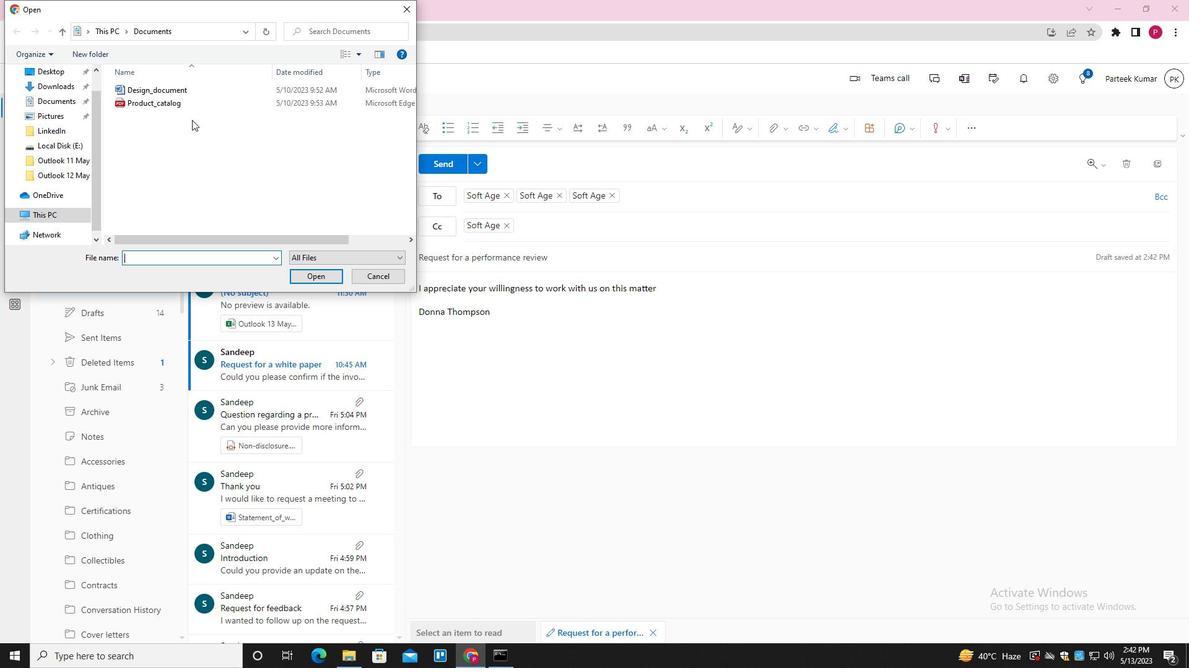
Action: Mouse pressed left at (200, 107)
Screenshot: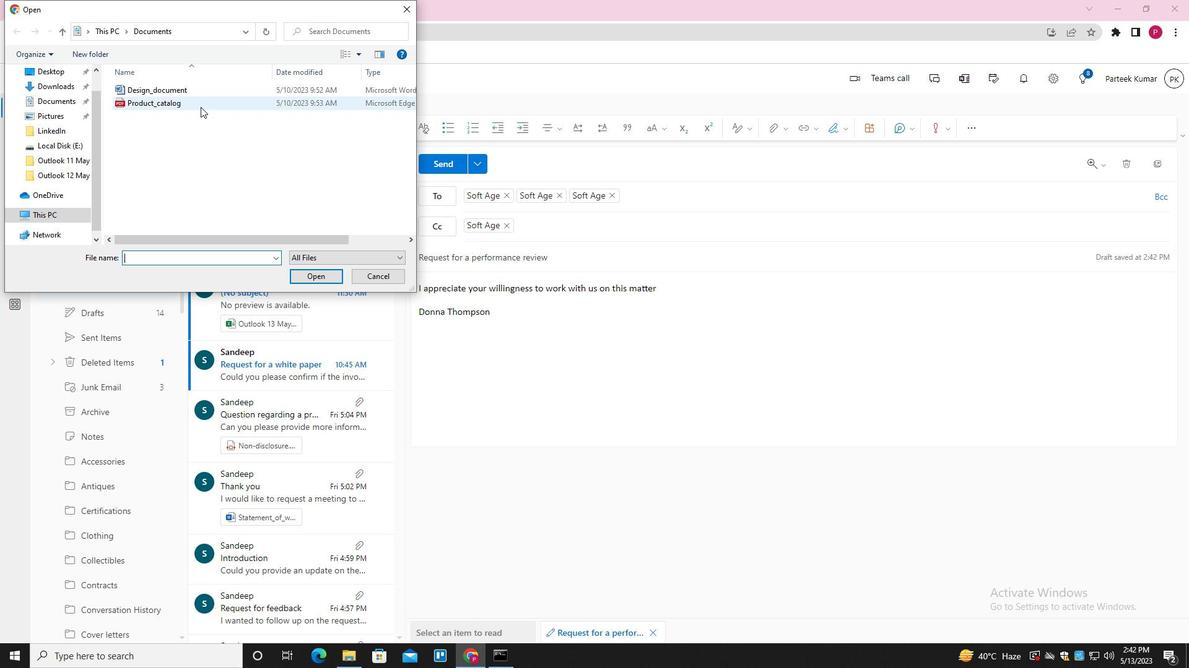 
Action: Key pressed <Key.f2><Key.shift>EML<Key.backspace>PLOYEE<Key.shift_r>_CONTRACT<Key.enter>
Screenshot: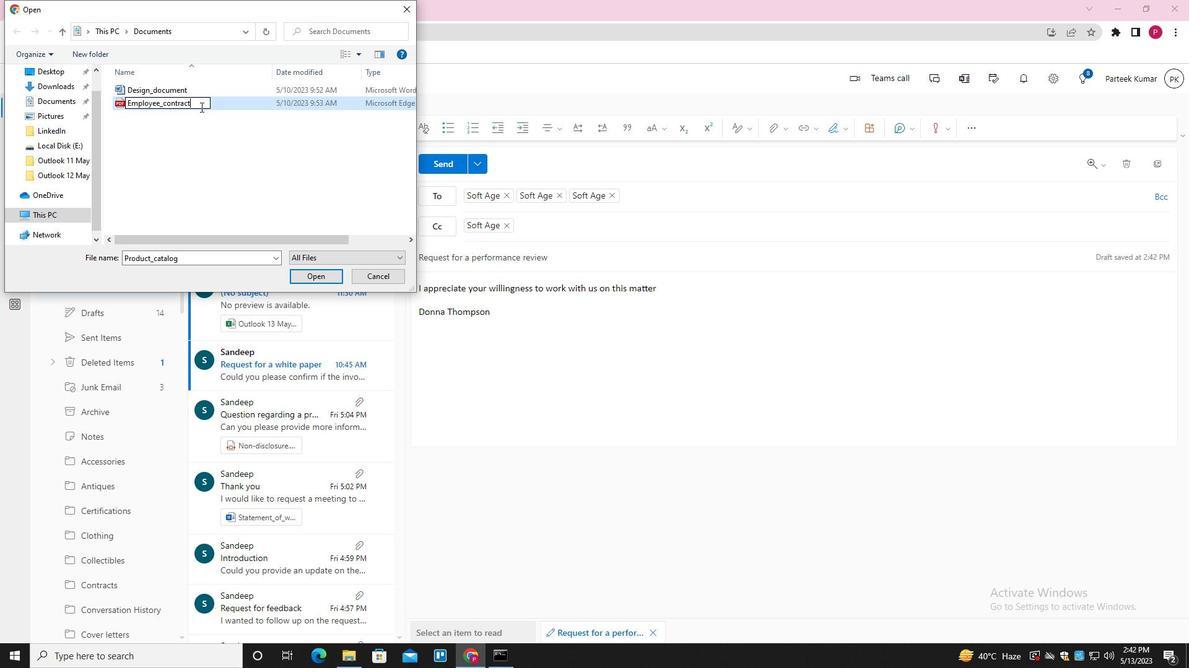 
Action: Mouse pressed left at (200, 107)
Screenshot: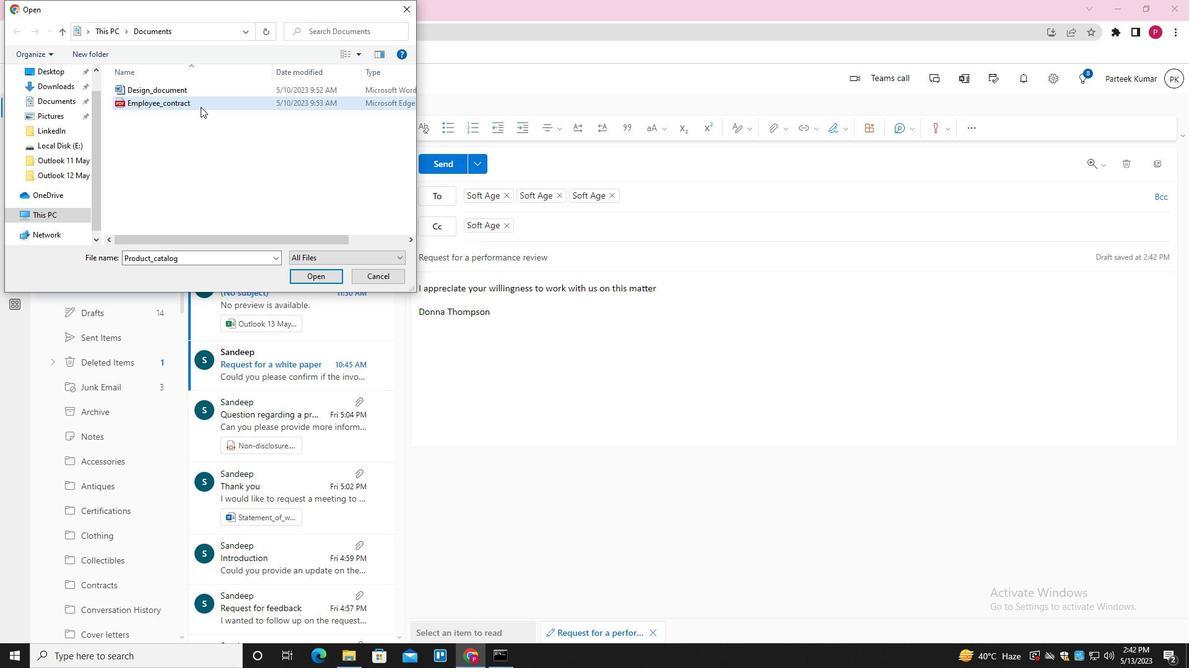 
Action: Mouse moved to (315, 280)
Screenshot: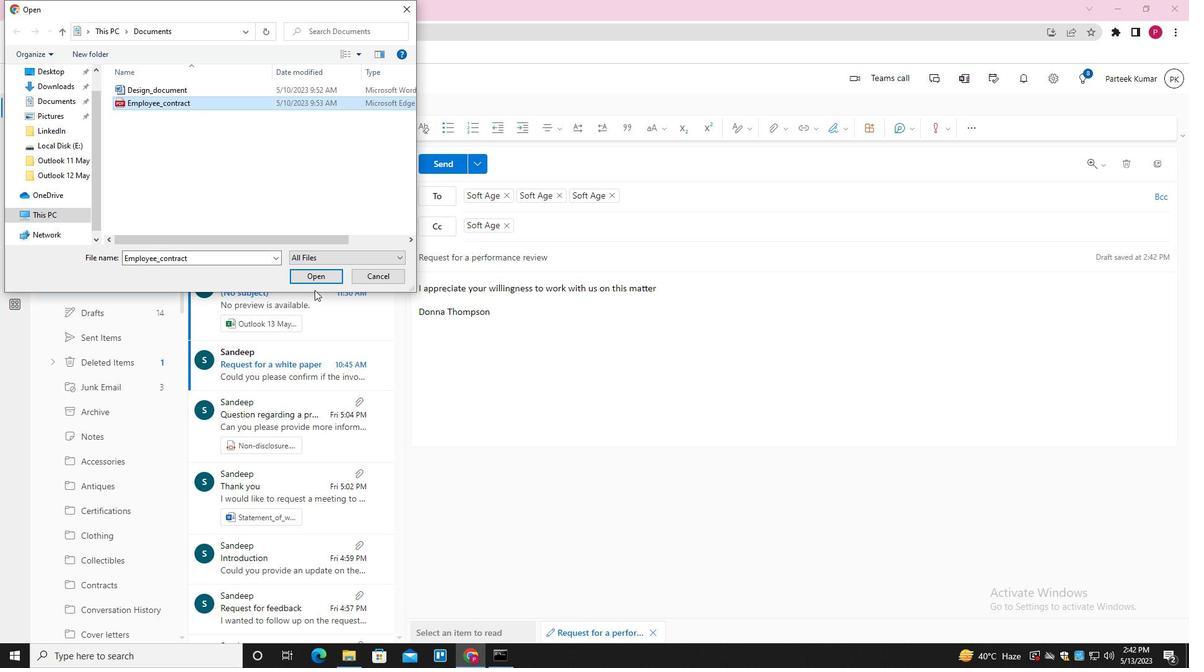 
Action: Mouse pressed left at (315, 280)
Screenshot: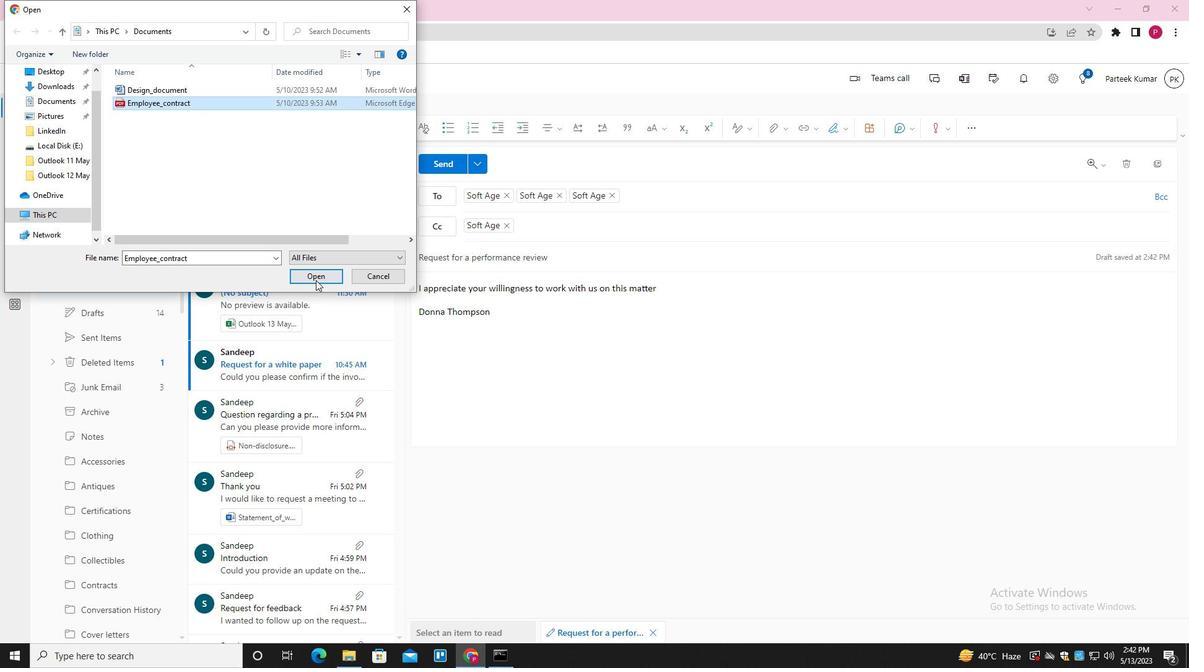 
Action: Mouse moved to (449, 167)
Screenshot: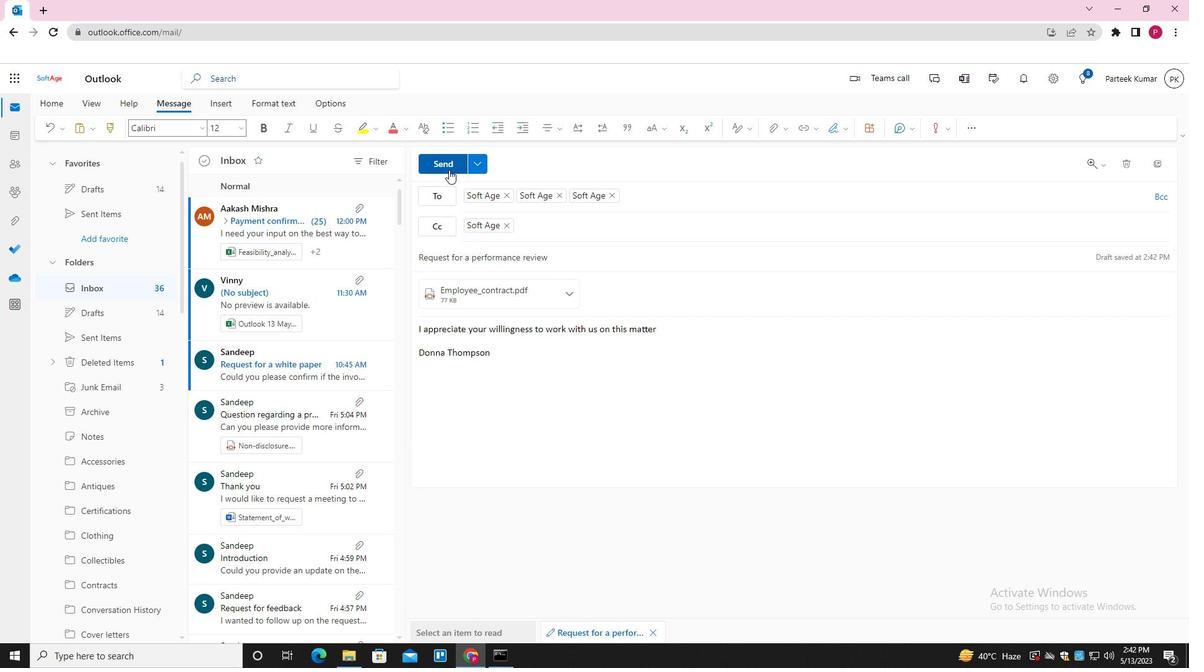 
Action: Mouse pressed left at (449, 167)
Screenshot: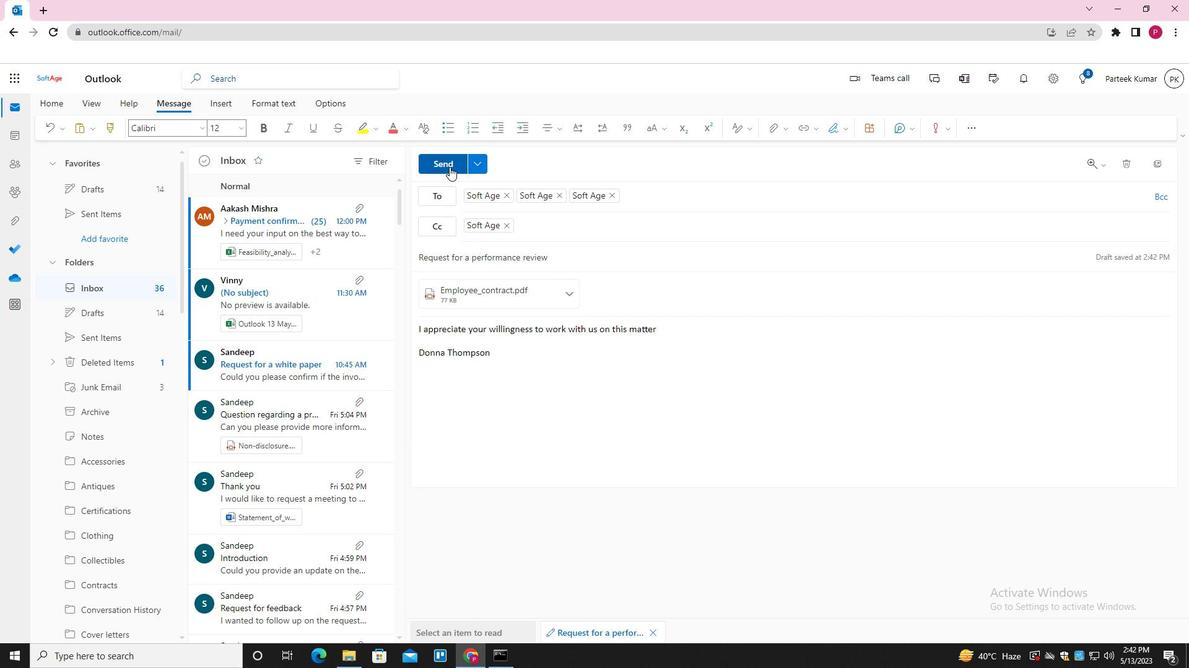 
Action: Mouse moved to (480, 273)
Screenshot: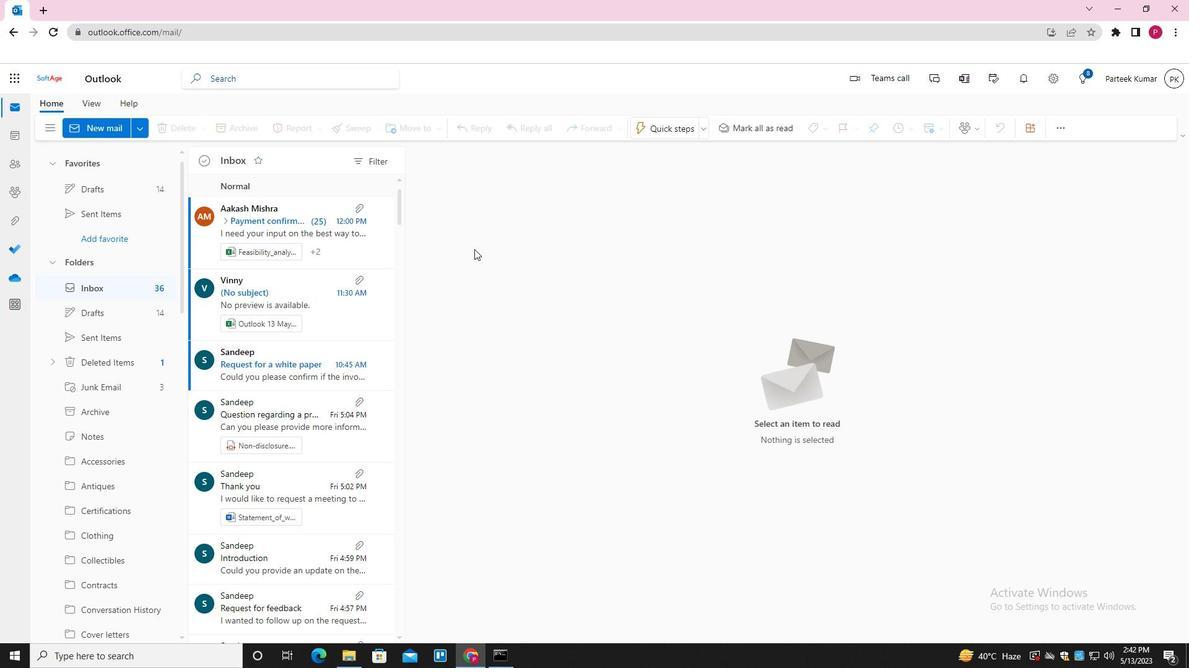 
